 Task: Find a place to stay in Ndalatando, Angola, from 12th to 16th July for 8 guests, with a price range of 10,000 to 16,000, and amenities including WiFi, TV, and Gym.
Action: Mouse pressed left at (430, 119)
Screenshot: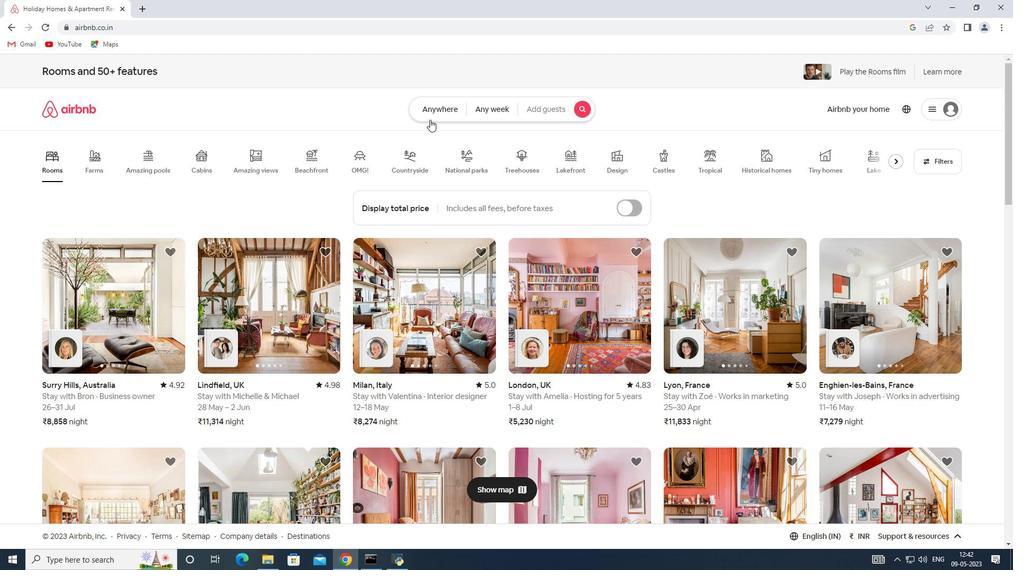 
Action: Mouse moved to (377, 146)
Screenshot: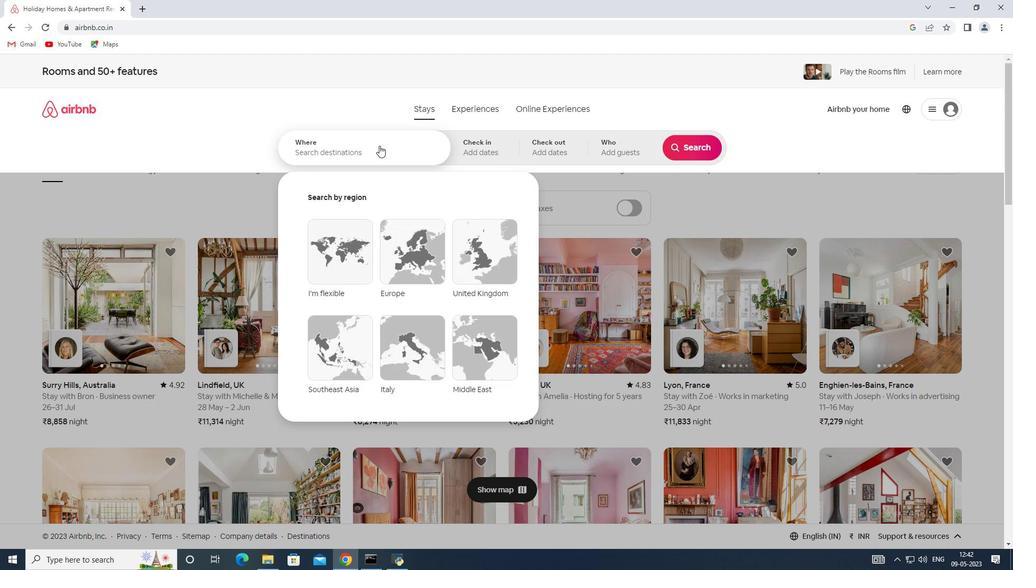 
Action: Mouse pressed left at (377, 146)
Screenshot: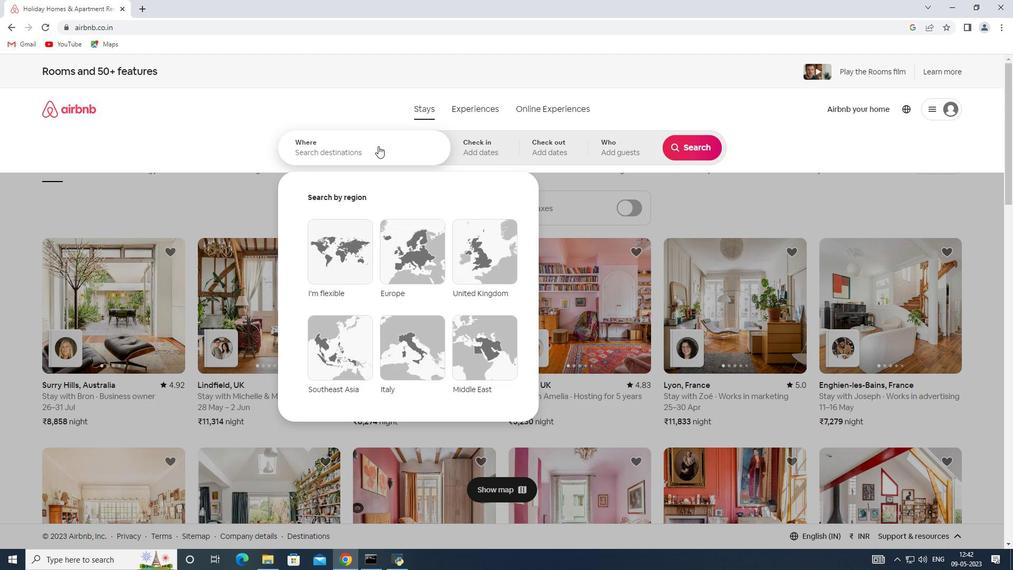 
Action: Key pressed <Key.shift><Key.shift><Key.shift><Key.shift><Key.shift><Key.shift><Key.shift><Key.shift><Key.shift><Key.shift><Key.shift><Key.shift><Key.shift><Key.shift><Key.shift><Key.shift><Key.shift><Key.shift><Key.shift>Ndalatando
Screenshot: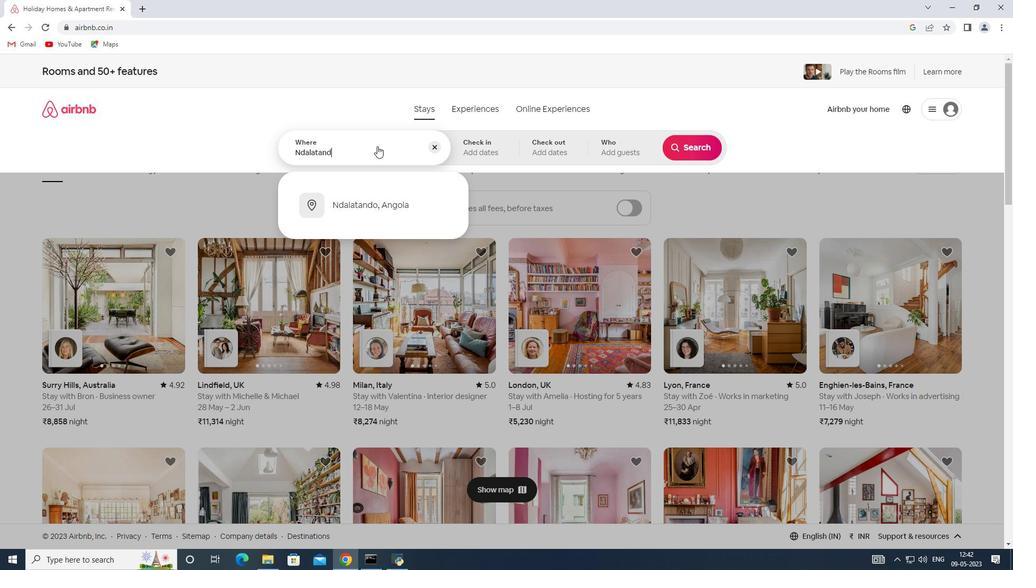
Action: Mouse moved to (365, 202)
Screenshot: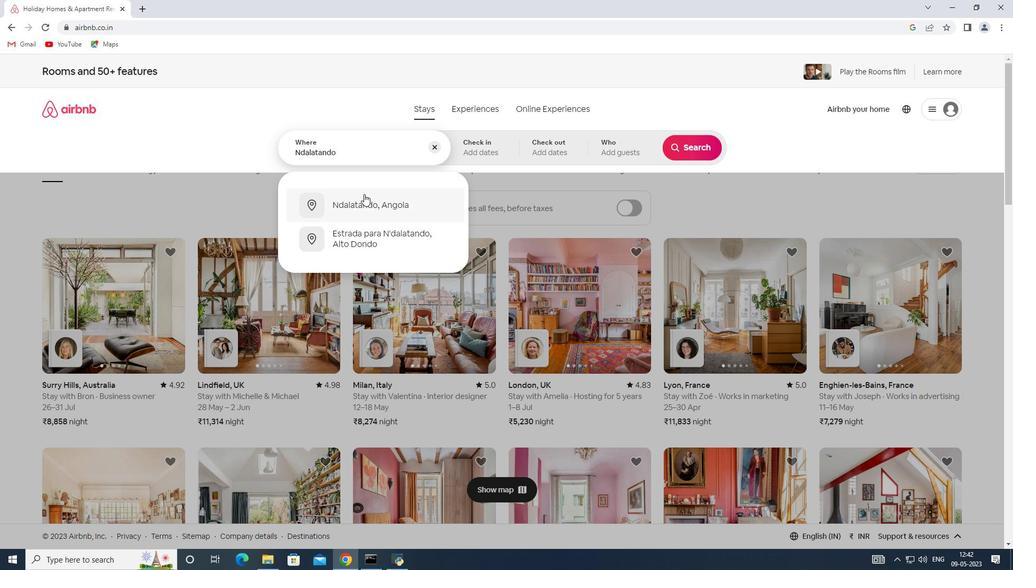
Action: Mouse pressed left at (365, 202)
Screenshot: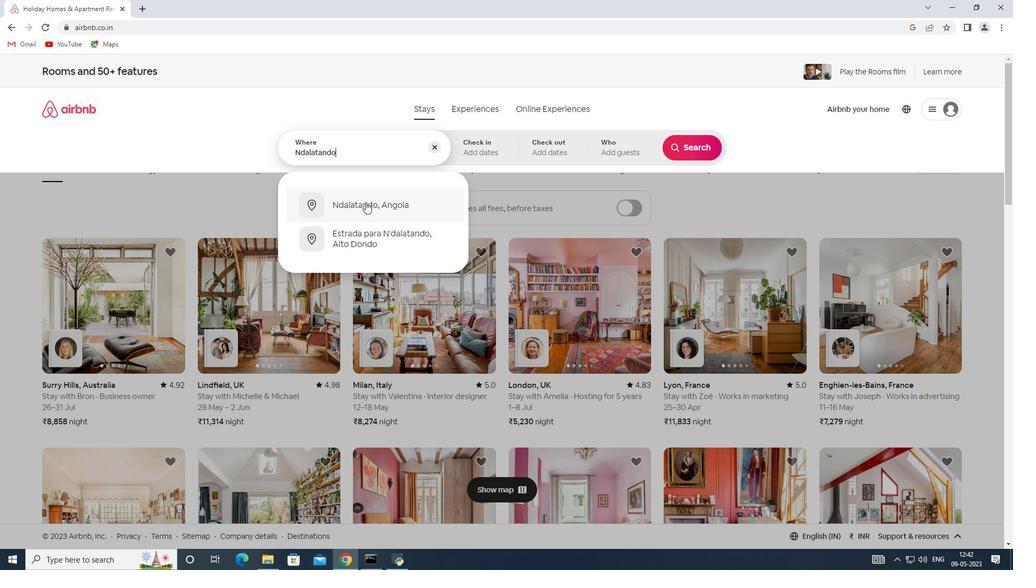 
Action: Mouse moved to (688, 231)
Screenshot: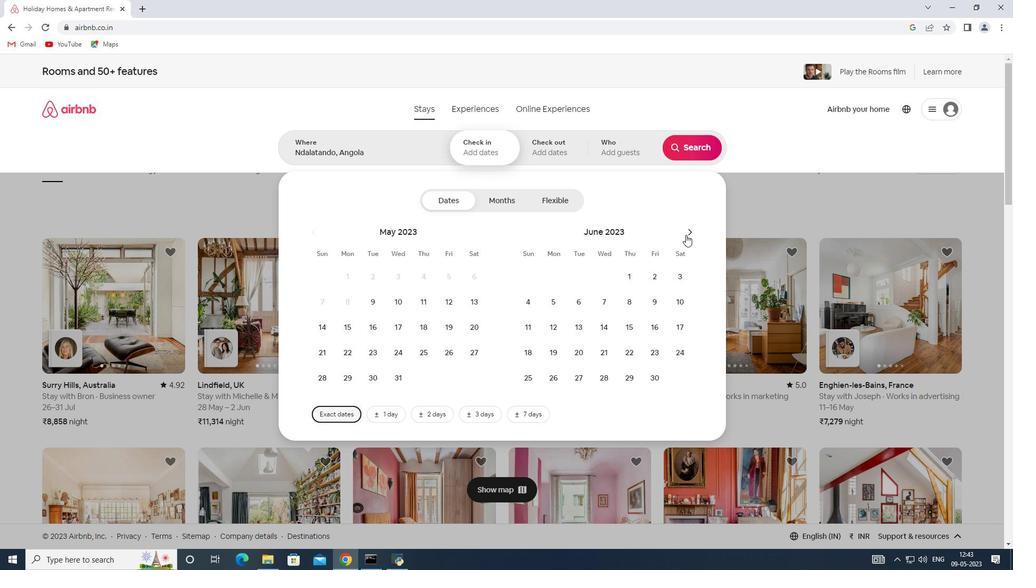 
Action: Mouse pressed left at (688, 231)
Screenshot: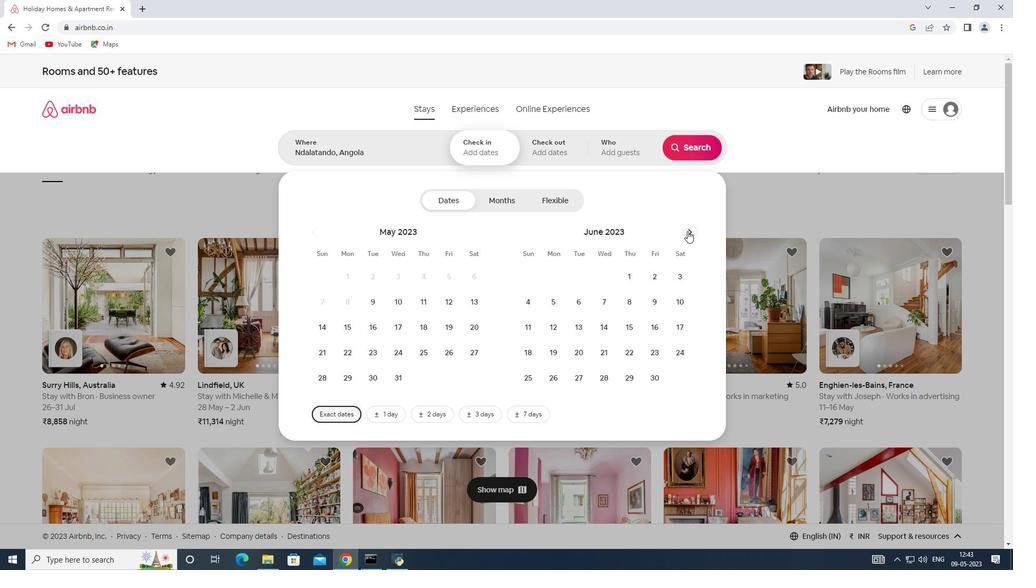 
Action: Mouse moved to (602, 322)
Screenshot: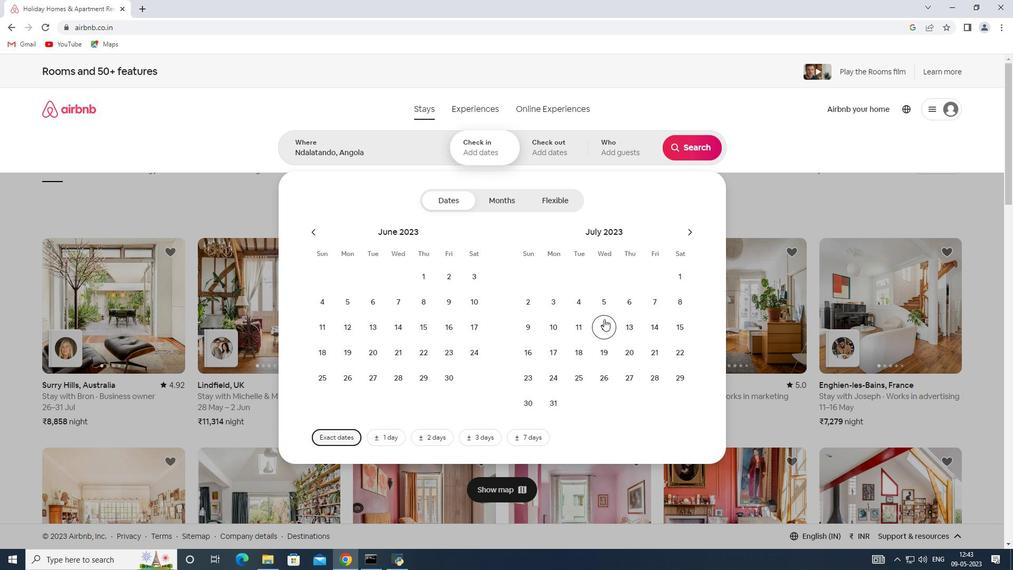 
Action: Mouse pressed left at (602, 322)
Screenshot: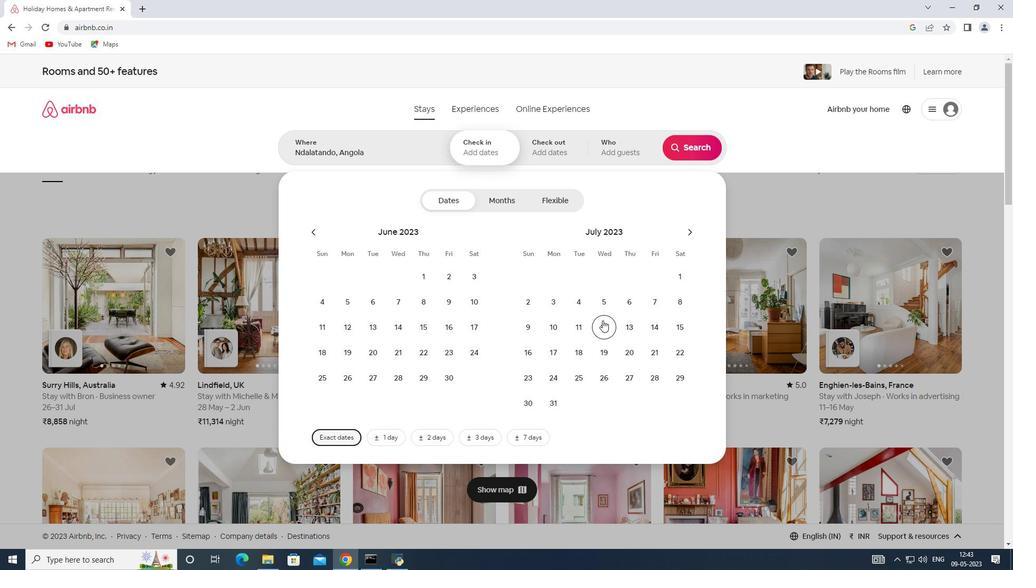 
Action: Mouse moved to (538, 356)
Screenshot: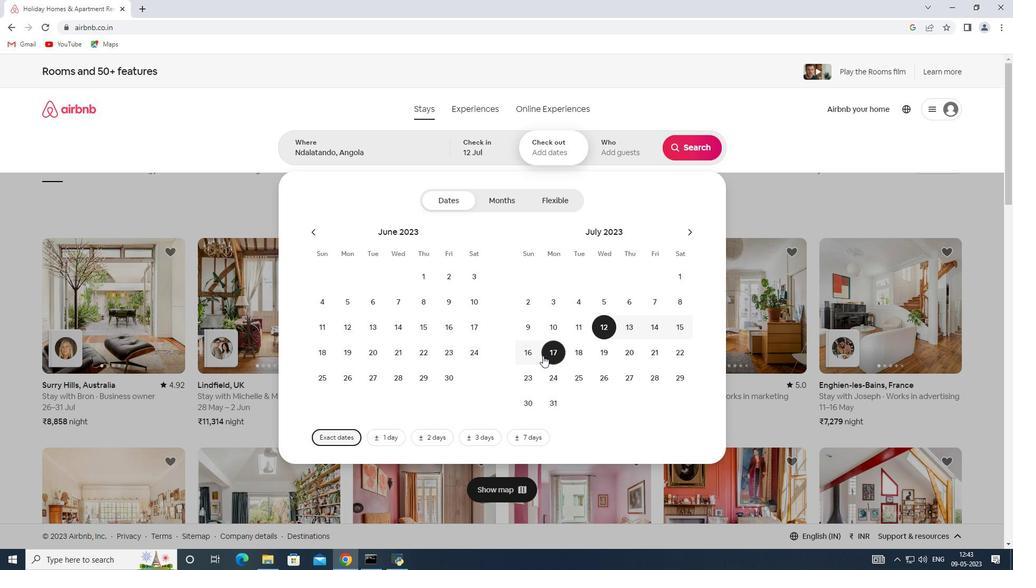 
Action: Mouse pressed left at (538, 356)
Screenshot: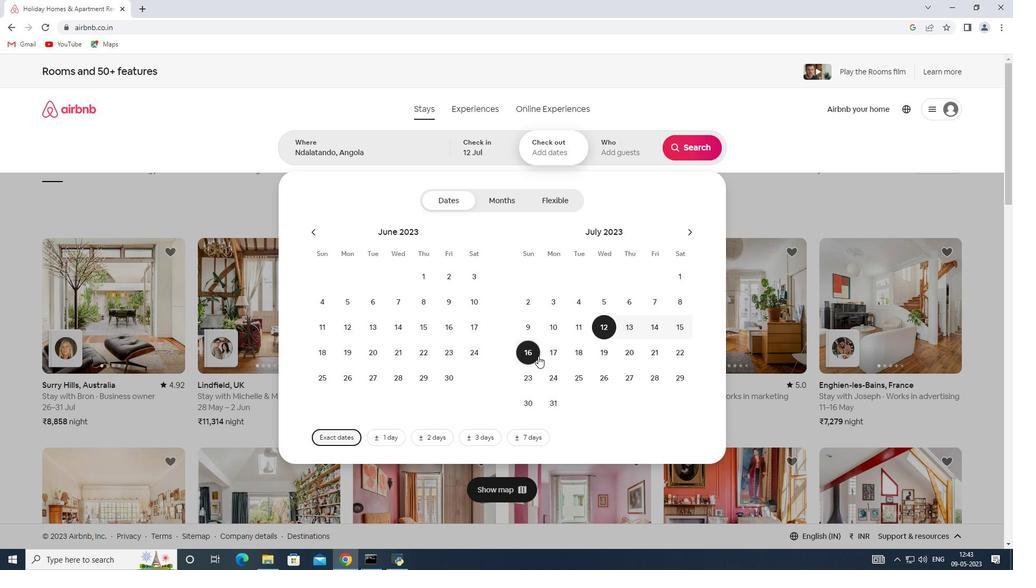 
Action: Mouse moved to (625, 147)
Screenshot: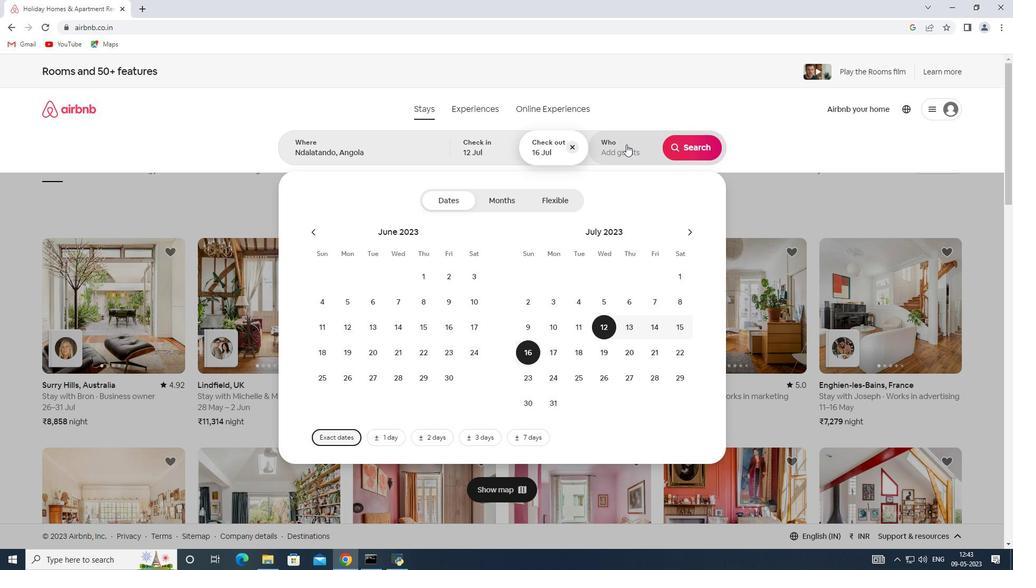 
Action: Mouse pressed left at (625, 147)
Screenshot: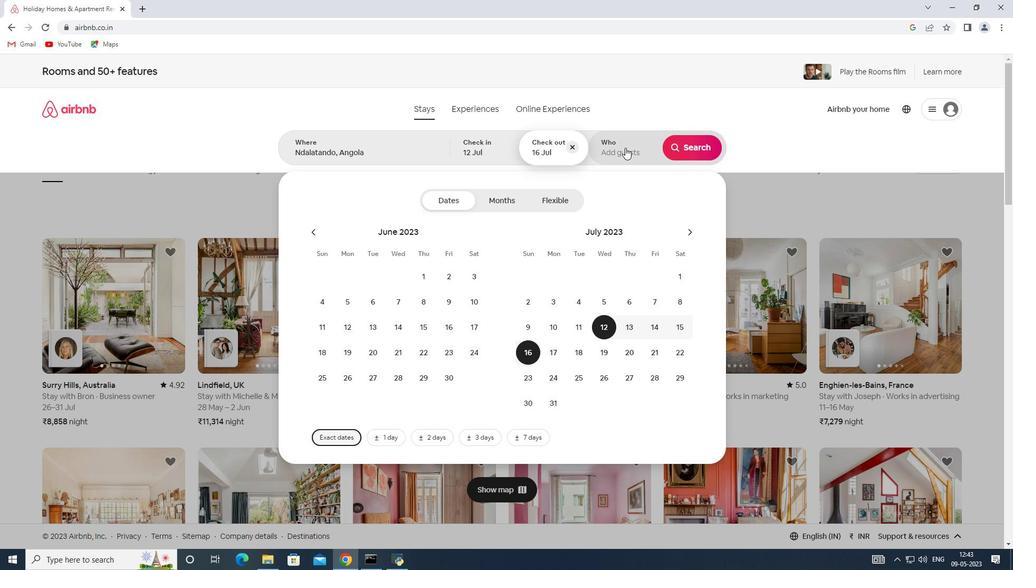 
Action: Mouse moved to (691, 208)
Screenshot: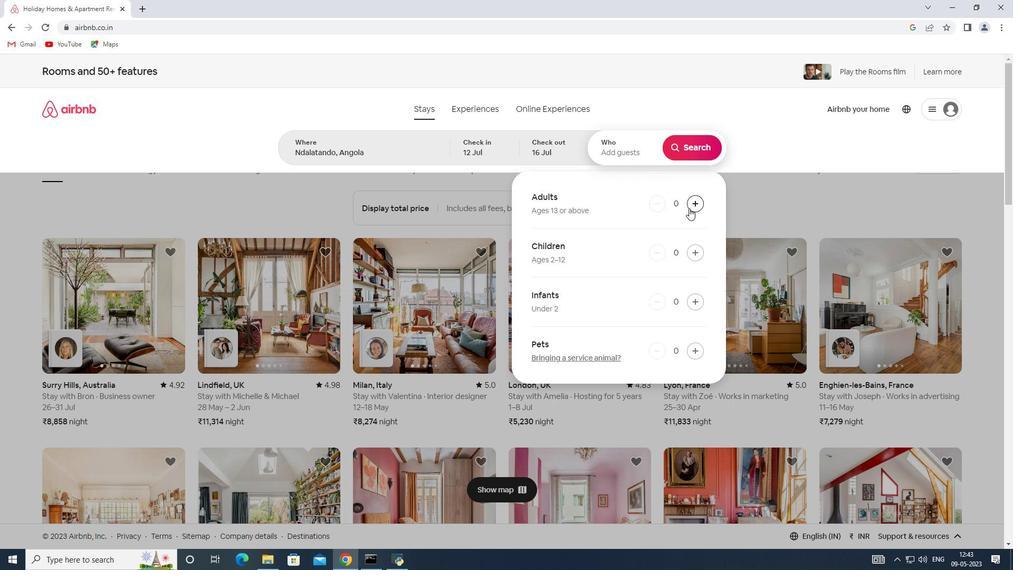 
Action: Mouse pressed left at (691, 208)
Screenshot: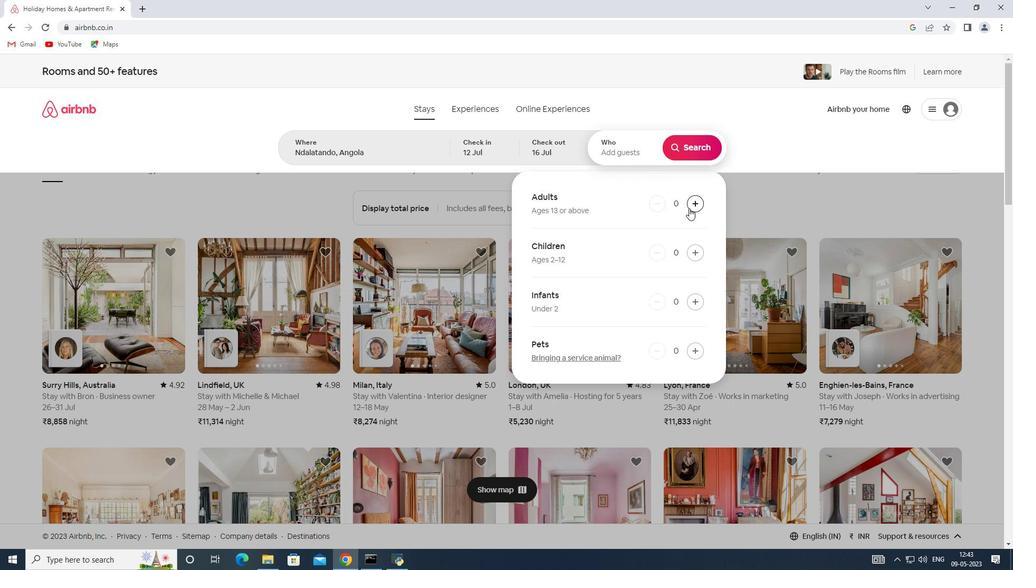 
Action: Mouse pressed left at (691, 208)
Screenshot: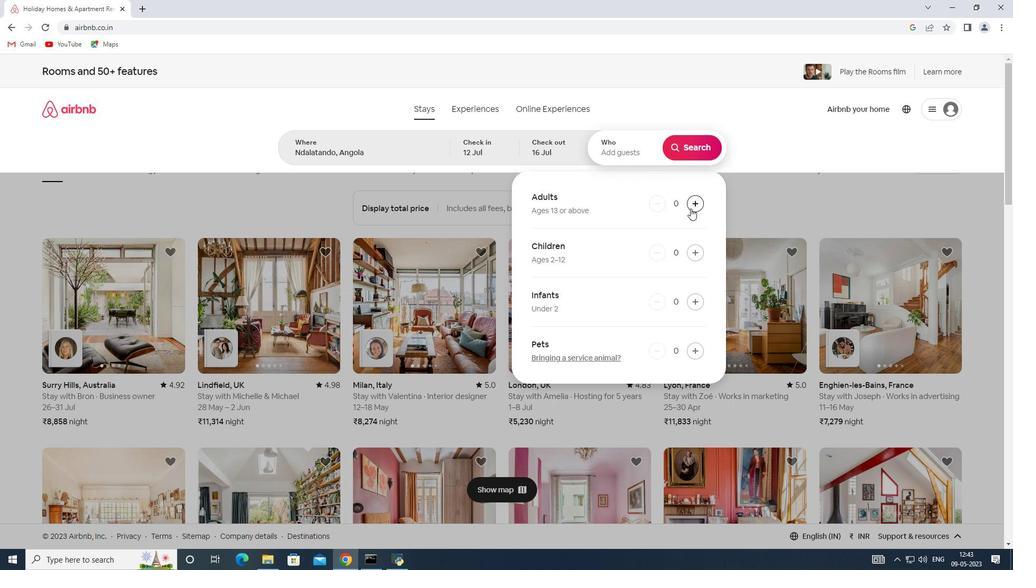 
Action: Mouse moved to (690, 208)
Screenshot: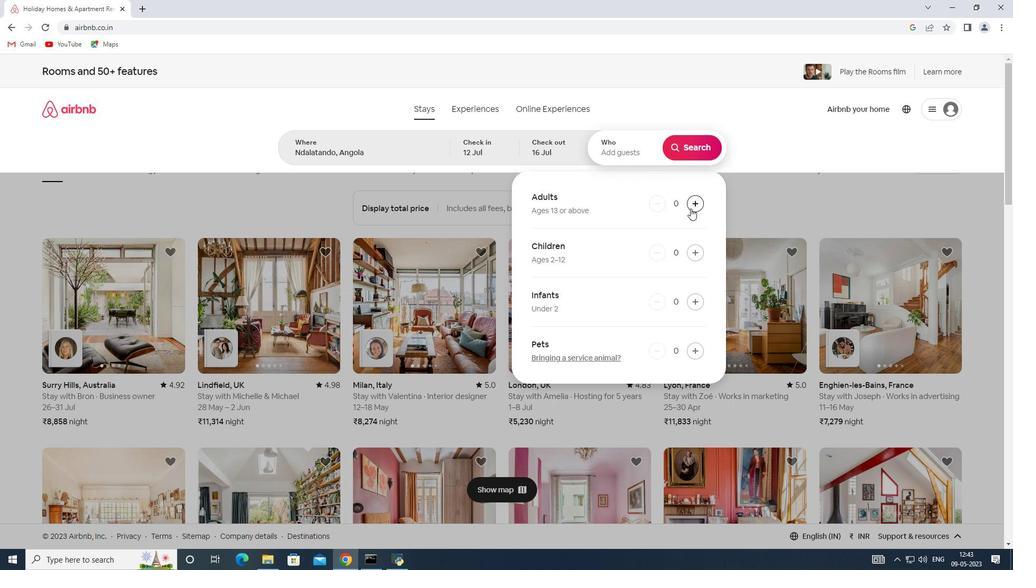 
Action: Mouse pressed left at (690, 208)
Screenshot: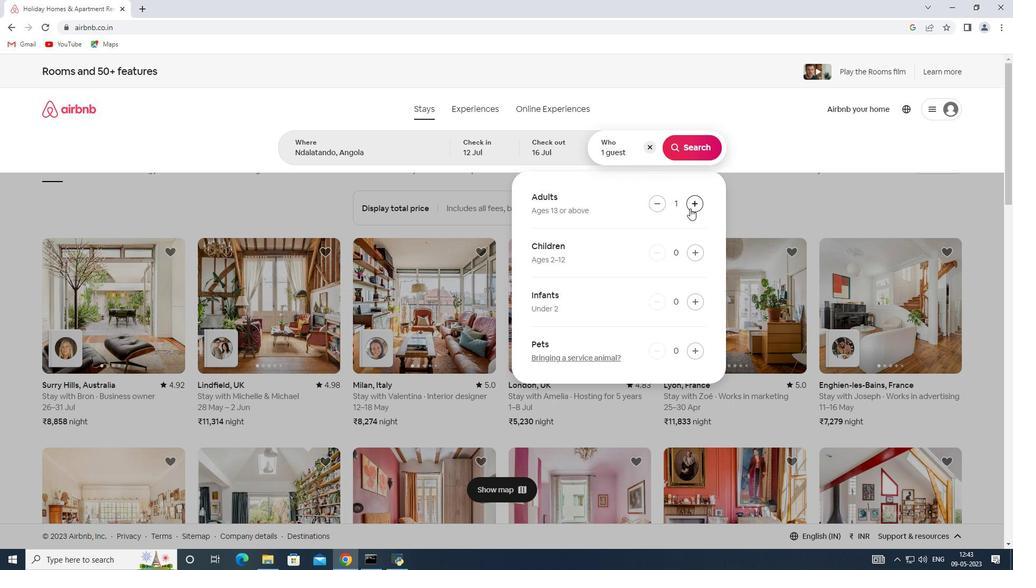 
Action: Mouse moved to (689, 208)
Screenshot: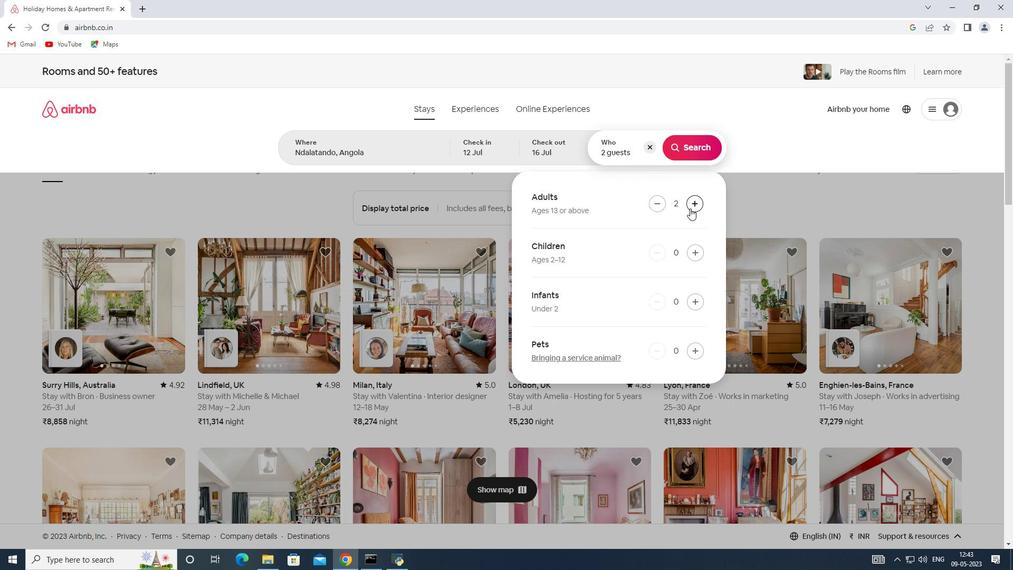 
Action: Mouse pressed left at (689, 208)
Screenshot: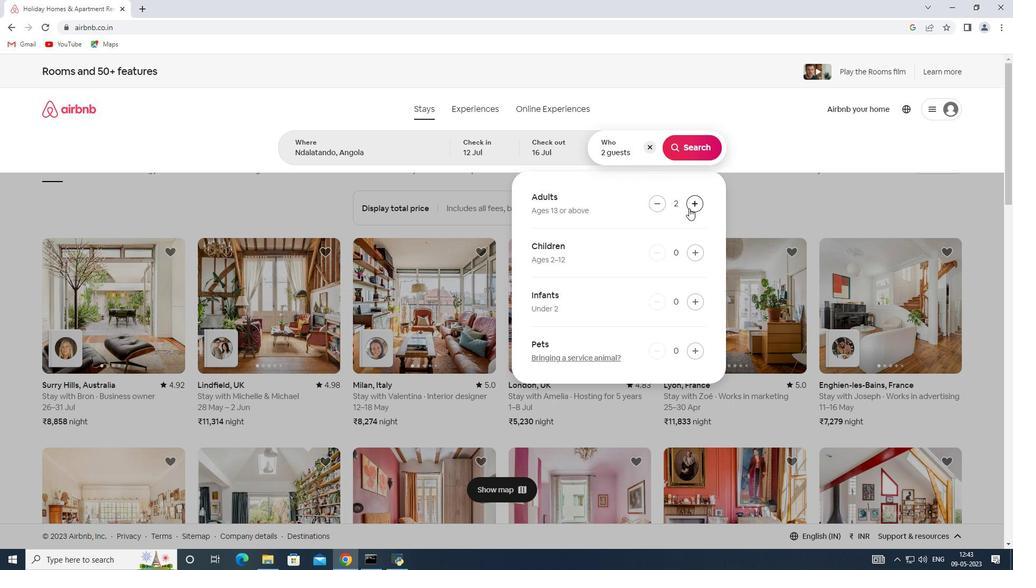 
Action: Mouse moved to (689, 208)
Screenshot: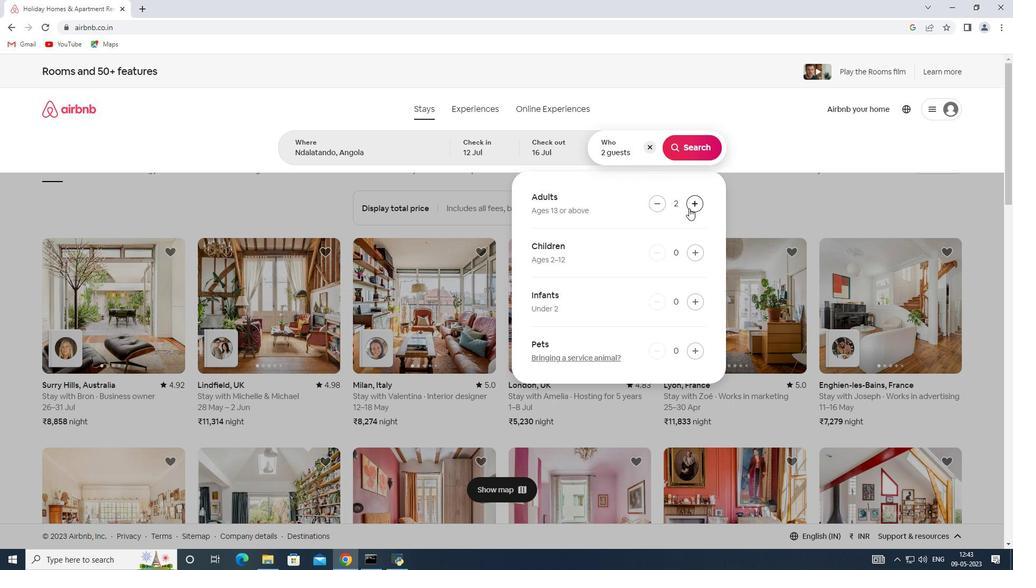 
Action: Mouse pressed left at (689, 208)
Screenshot: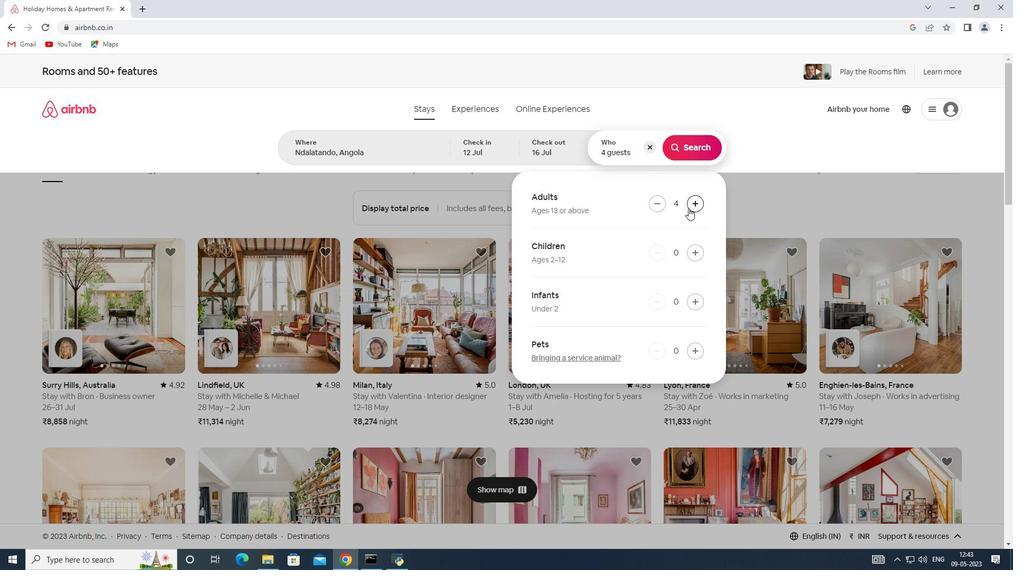 
Action: Mouse moved to (689, 208)
Screenshot: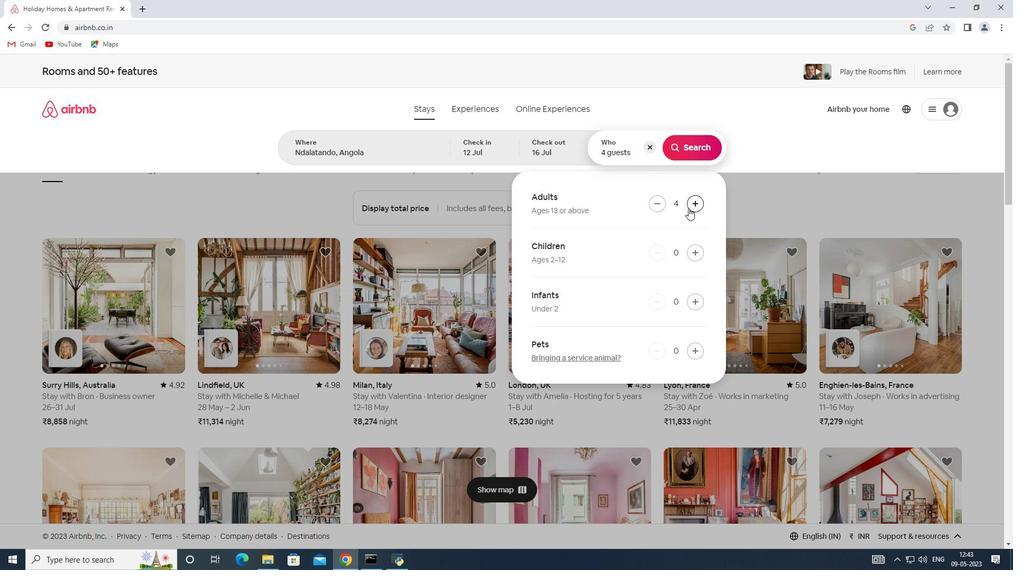 
Action: Mouse pressed left at (689, 208)
Screenshot: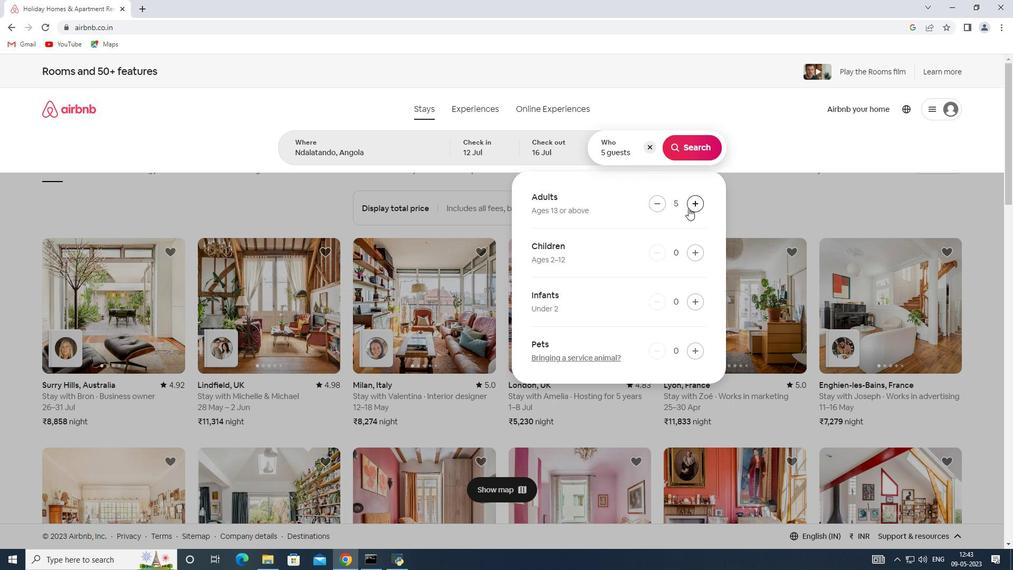 
Action: Mouse moved to (688, 209)
Screenshot: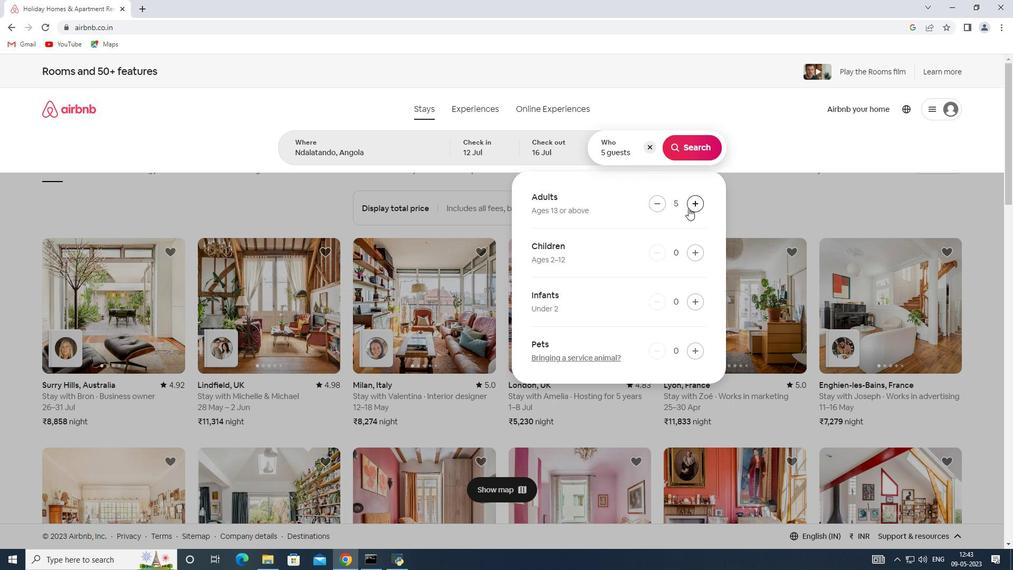 
Action: Mouse pressed left at (688, 209)
Screenshot: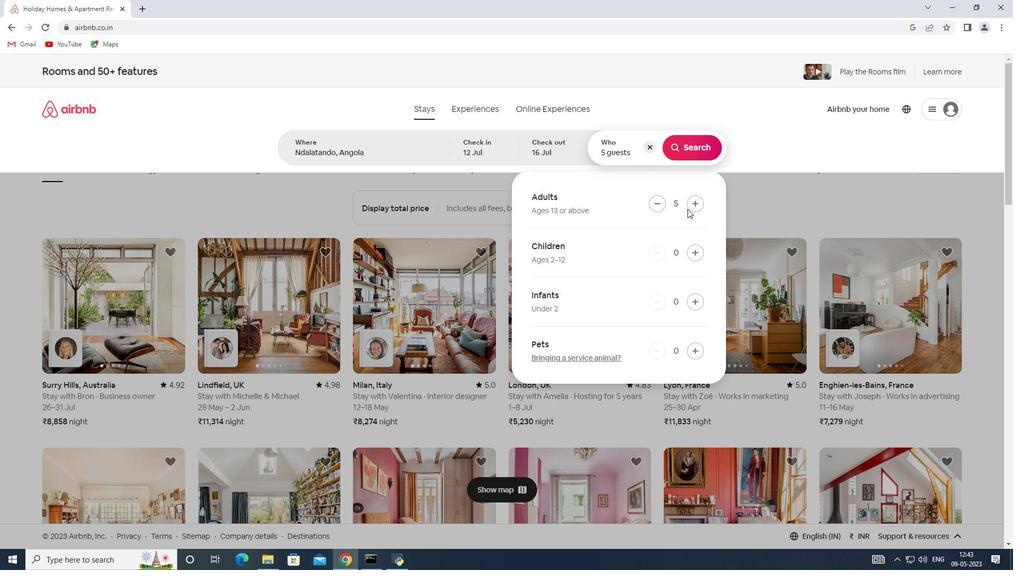 
Action: Mouse moved to (700, 199)
Screenshot: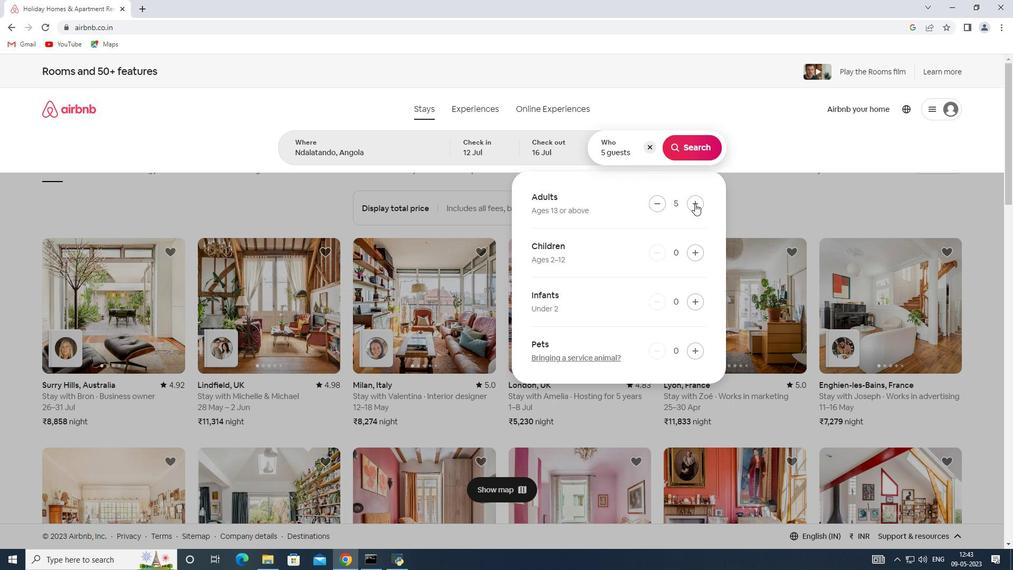 
Action: Mouse pressed left at (700, 199)
Screenshot: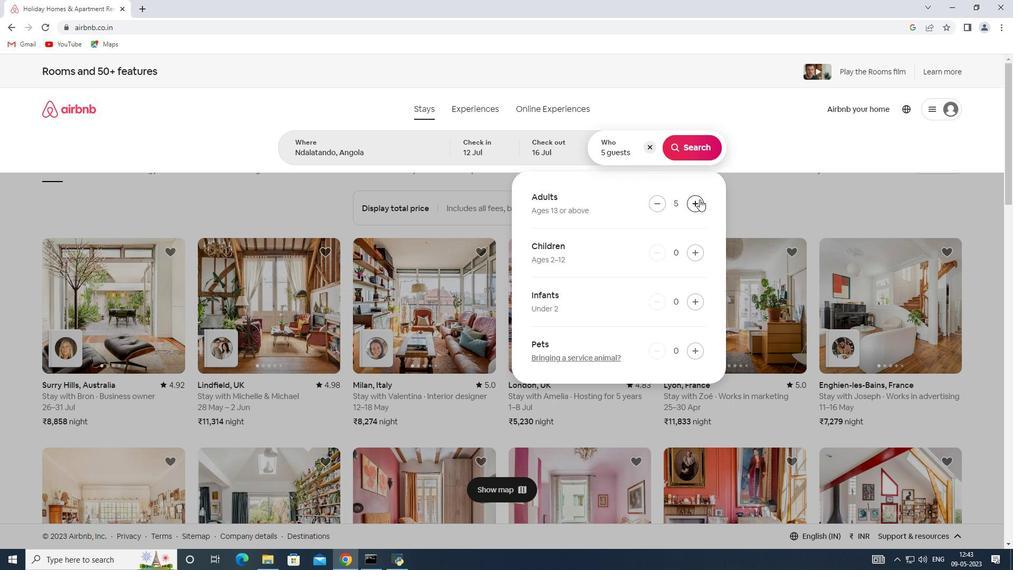 
Action: Mouse moved to (700, 202)
Screenshot: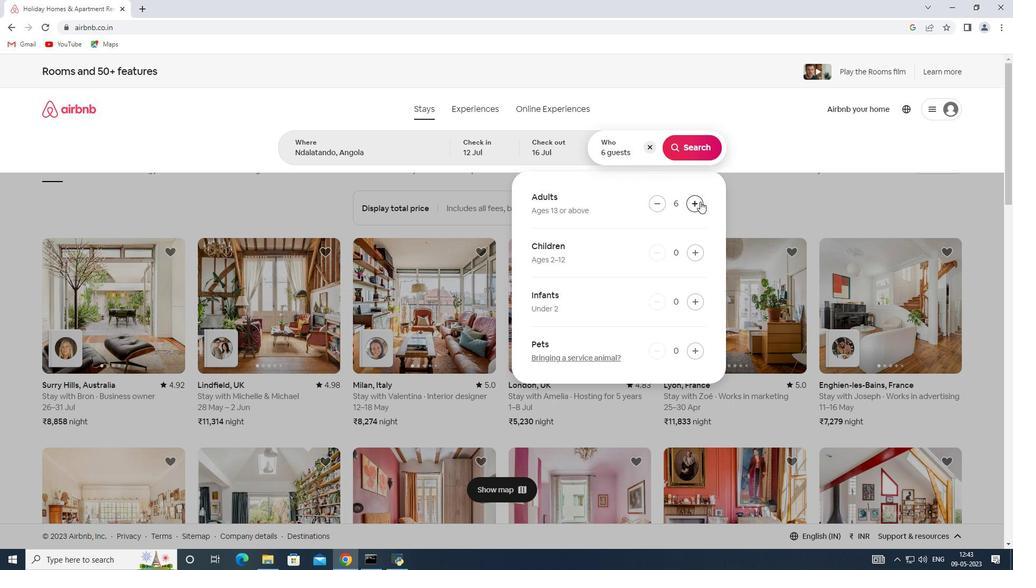 
Action: Mouse pressed left at (700, 202)
Screenshot: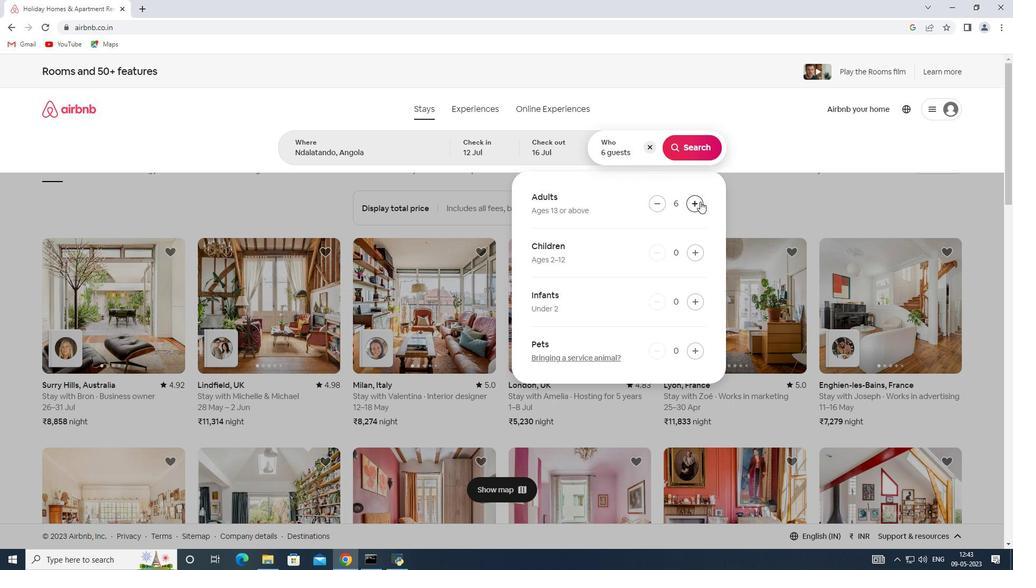 
Action: Mouse moved to (700, 202)
Screenshot: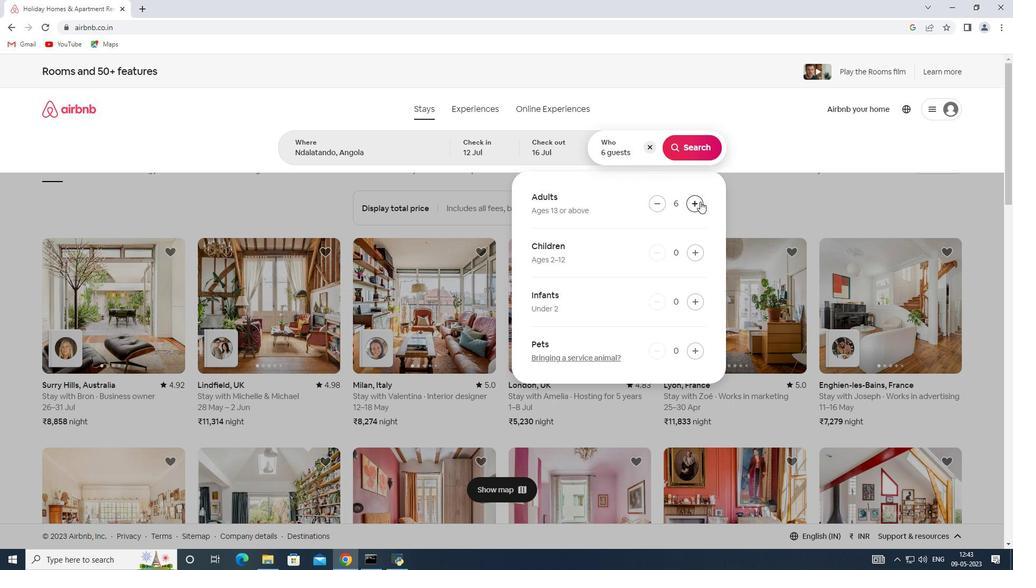 
Action: Mouse pressed left at (700, 202)
Screenshot: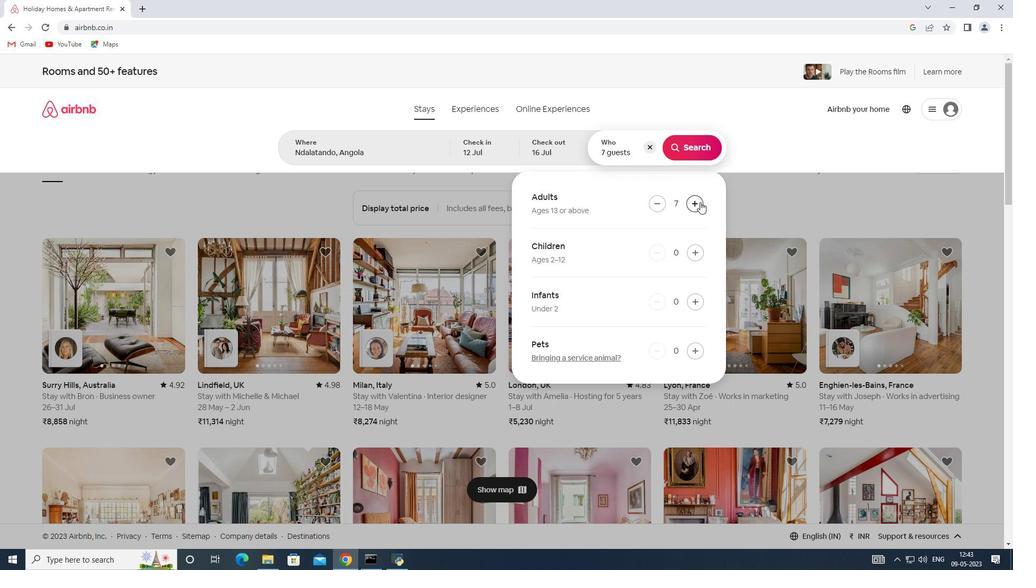 
Action: Mouse moved to (705, 150)
Screenshot: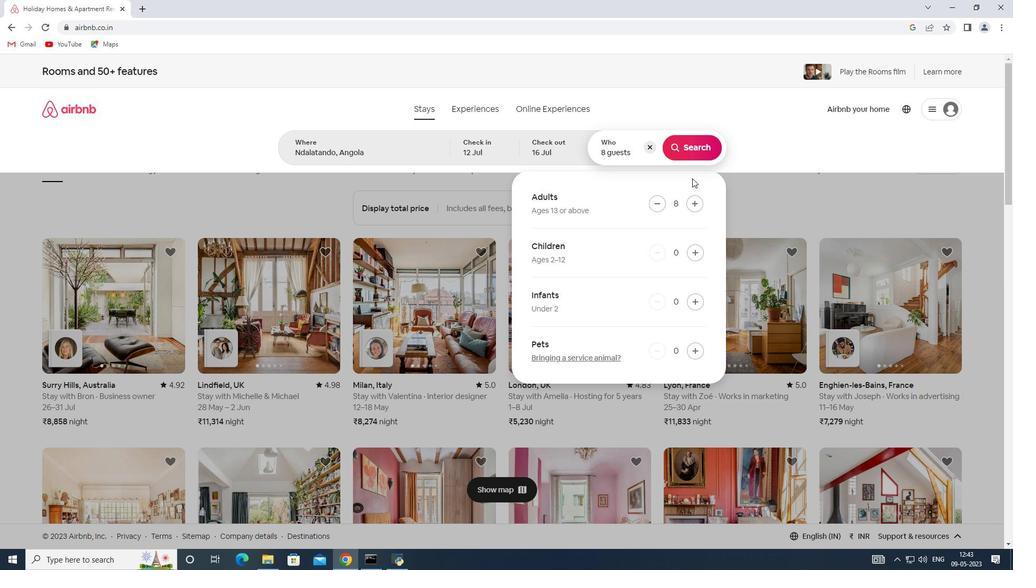 
Action: Mouse pressed left at (705, 150)
Screenshot: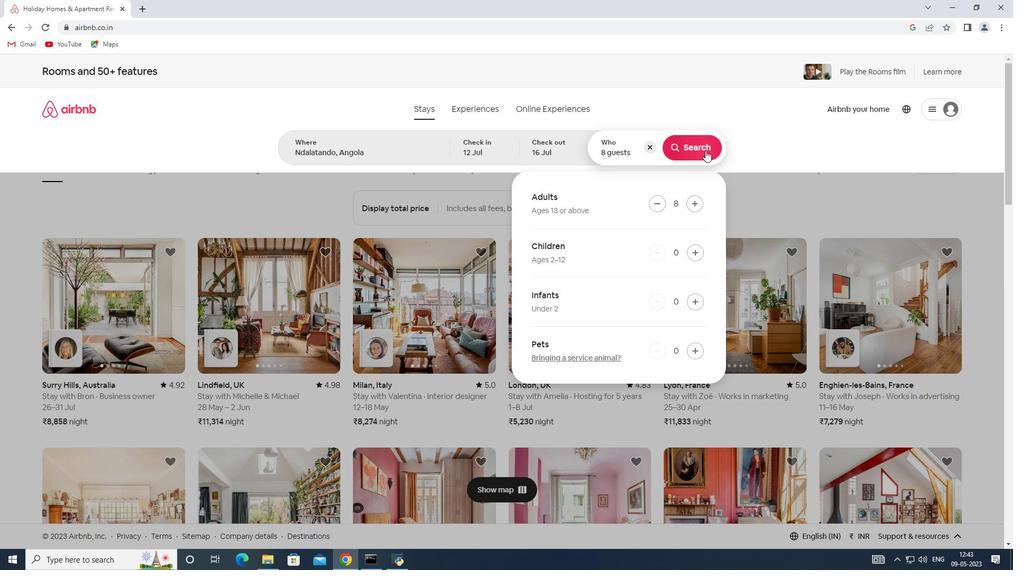 
Action: Mouse moved to (959, 118)
Screenshot: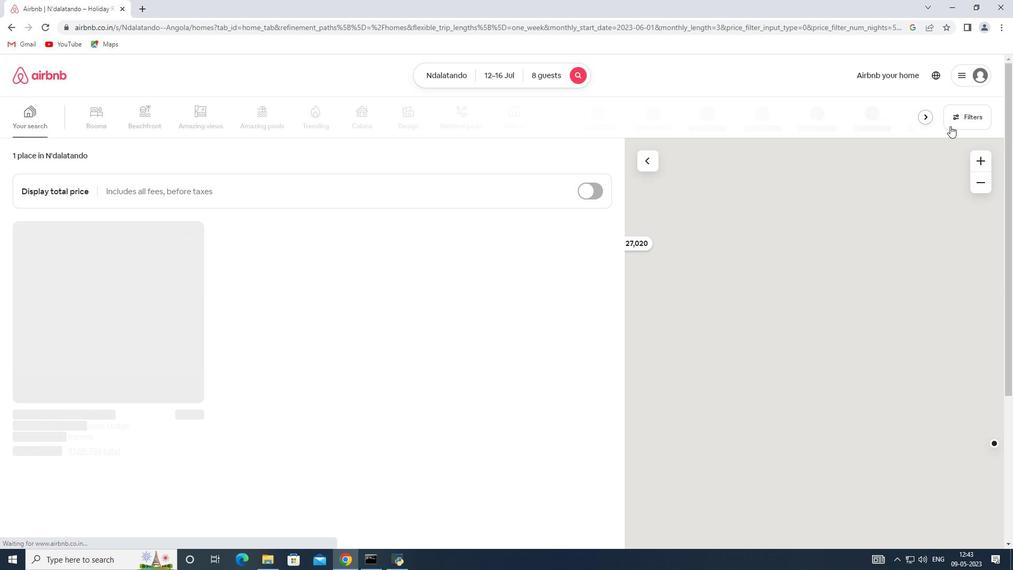 
Action: Mouse pressed left at (959, 118)
Screenshot: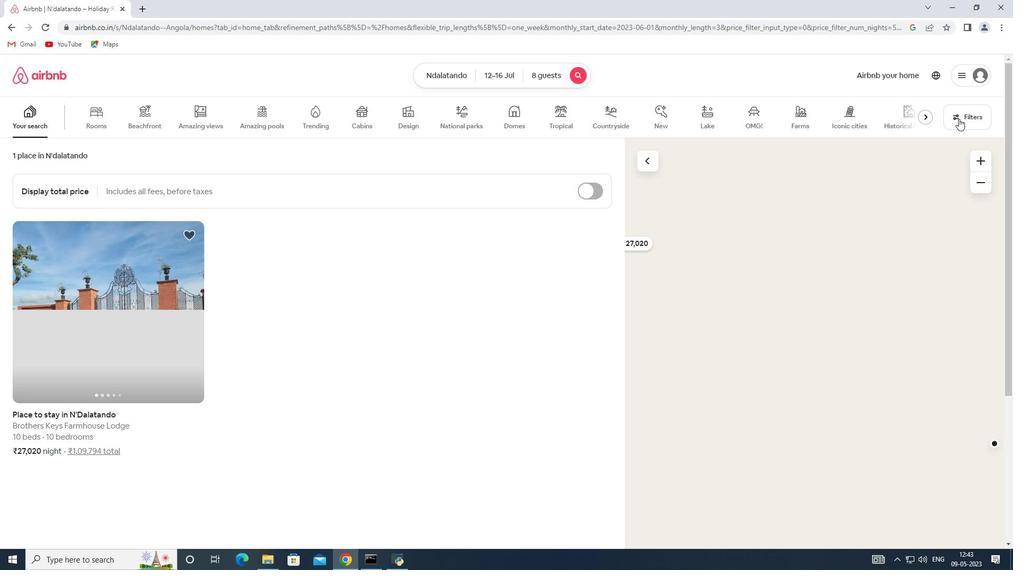 
Action: Mouse moved to (365, 373)
Screenshot: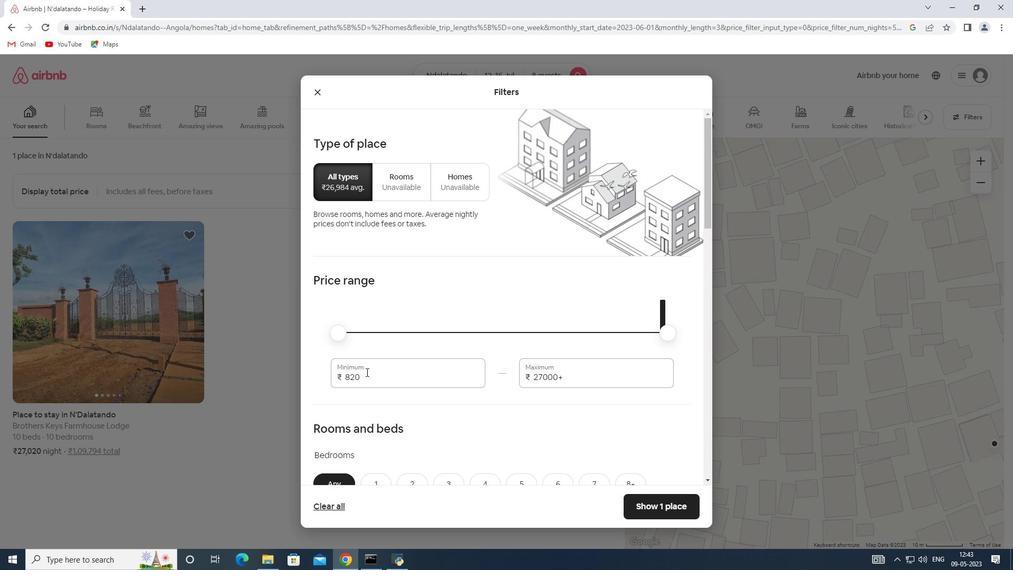 
Action: Mouse pressed left at (365, 373)
Screenshot: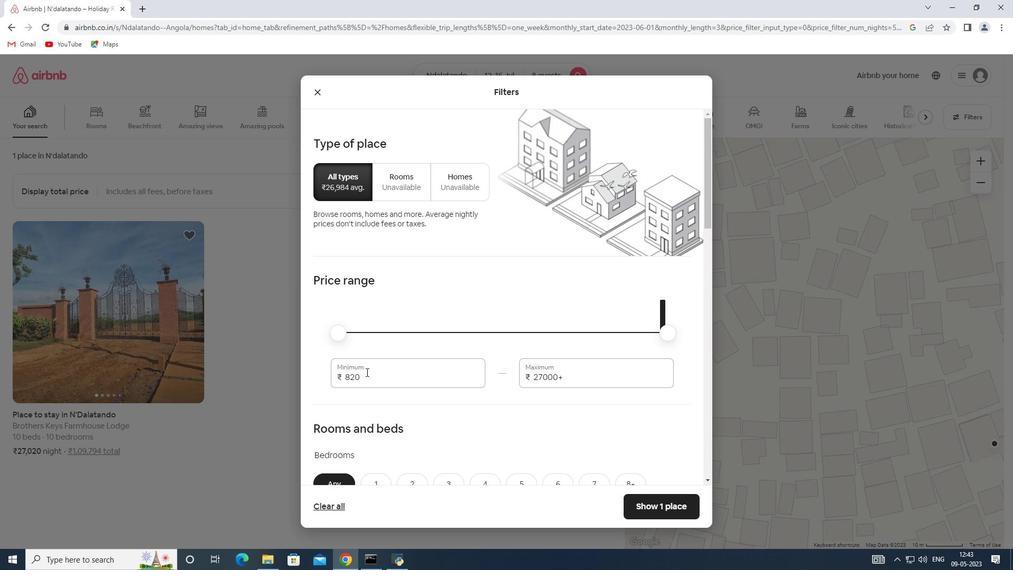 
Action: Mouse moved to (333, 372)
Screenshot: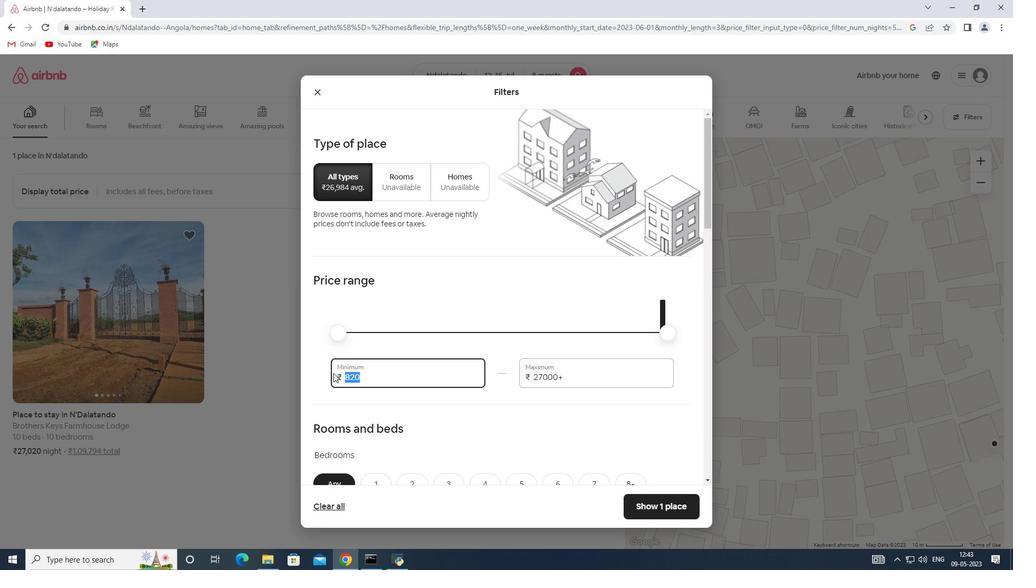 
Action: Key pressed 10000
Screenshot: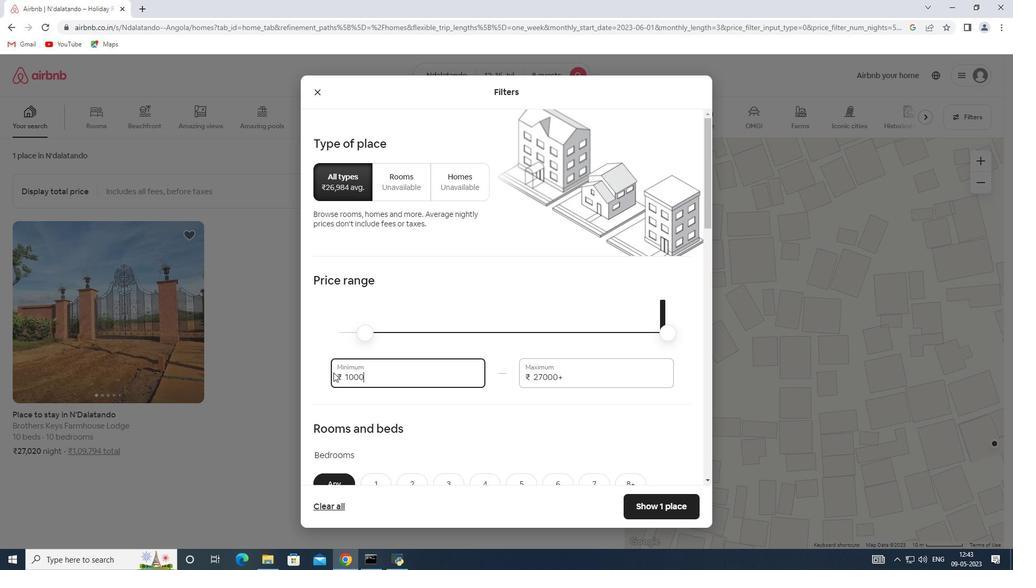 
Action: Mouse moved to (568, 376)
Screenshot: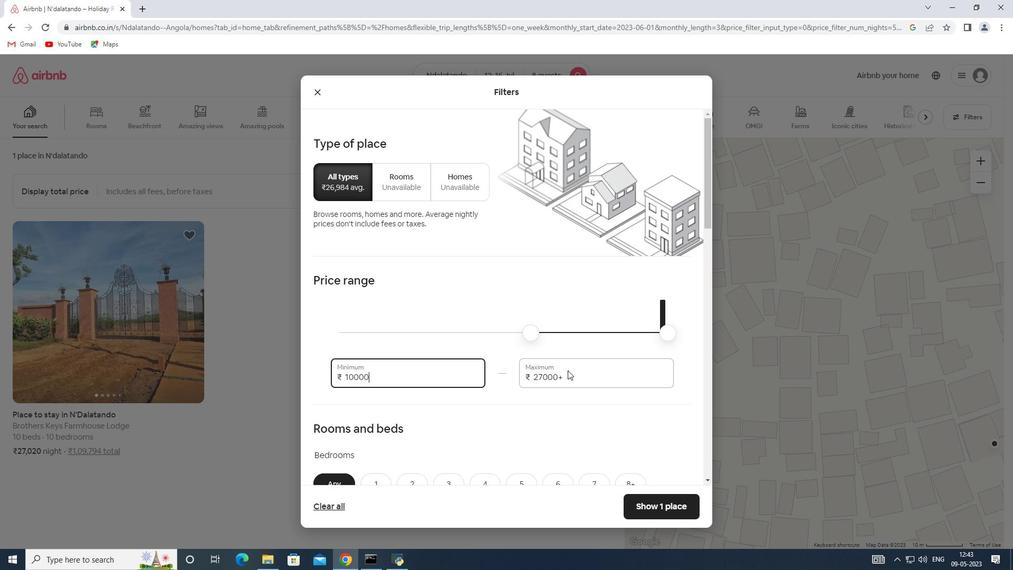 
Action: Mouse pressed left at (568, 376)
Screenshot: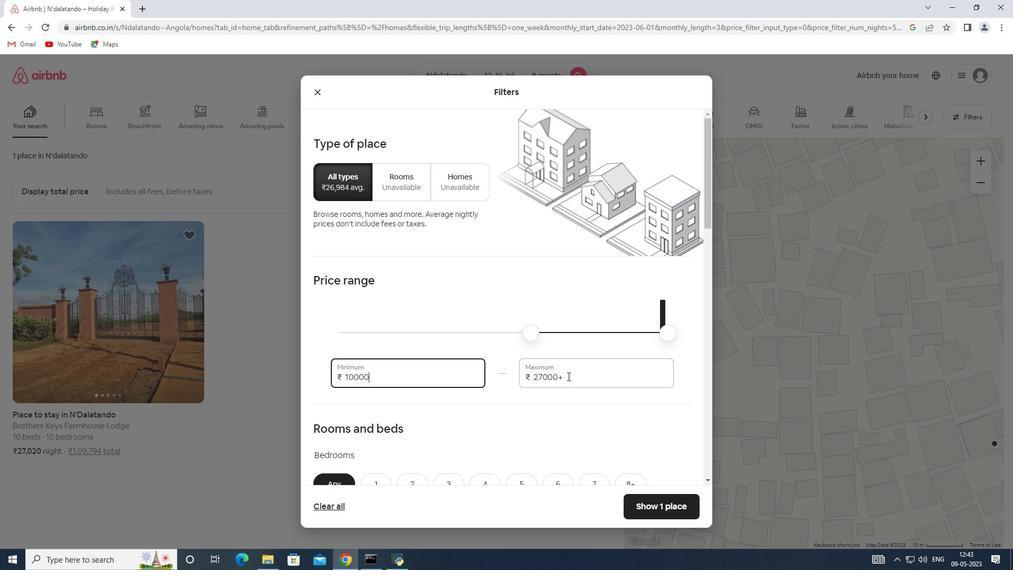 
Action: Mouse moved to (519, 377)
Screenshot: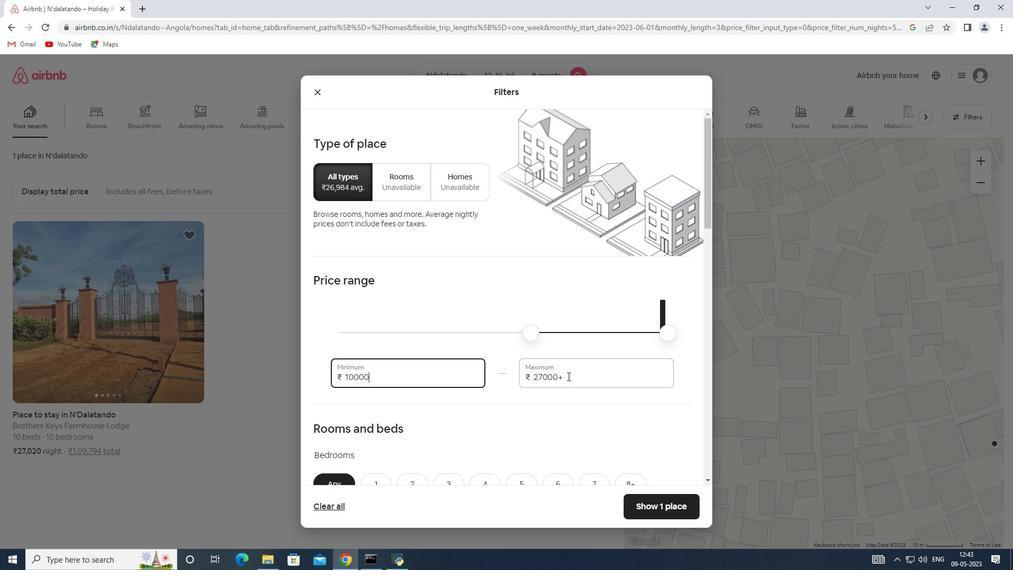 
Action: Key pressed 16000
Screenshot: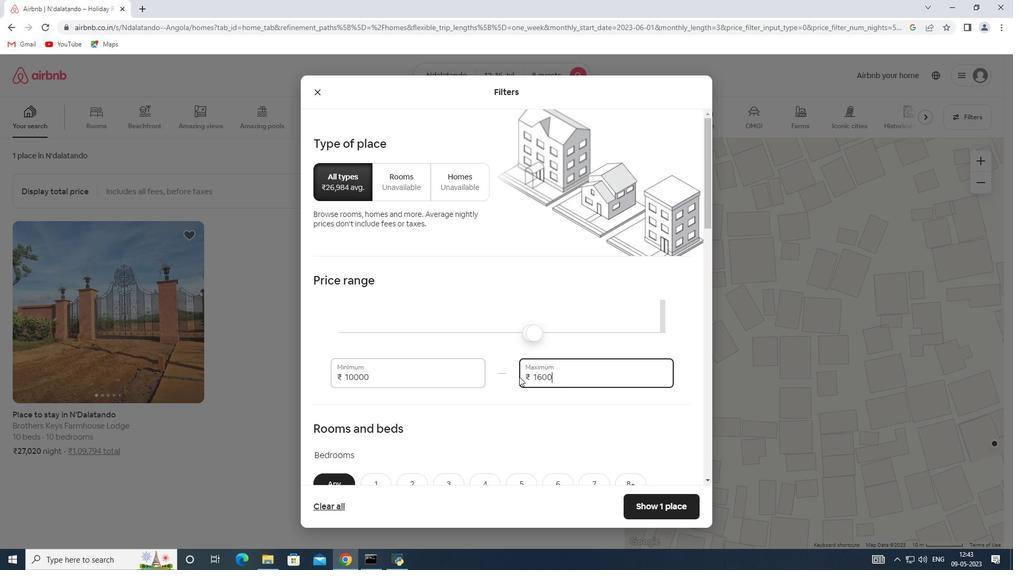 
Action: Mouse scrolled (519, 376) with delta (0, 0)
Screenshot: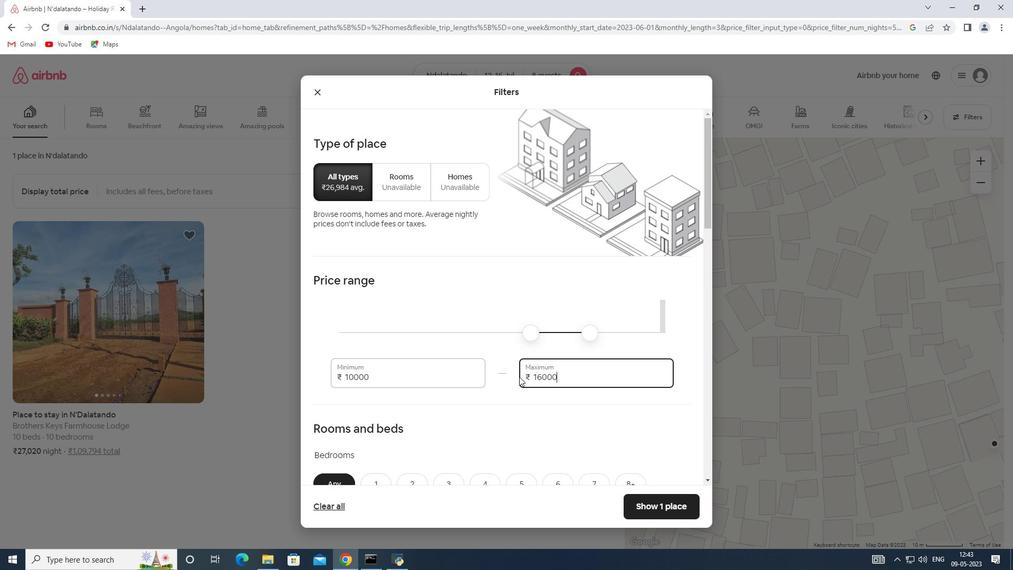 
Action: Mouse moved to (483, 252)
Screenshot: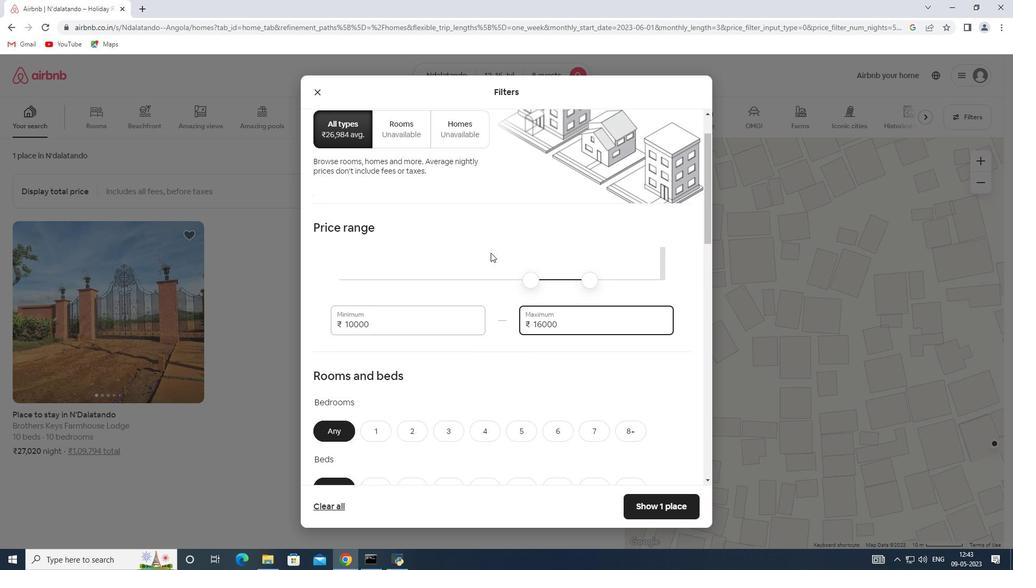 
Action: Mouse scrolled (483, 251) with delta (0, 0)
Screenshot: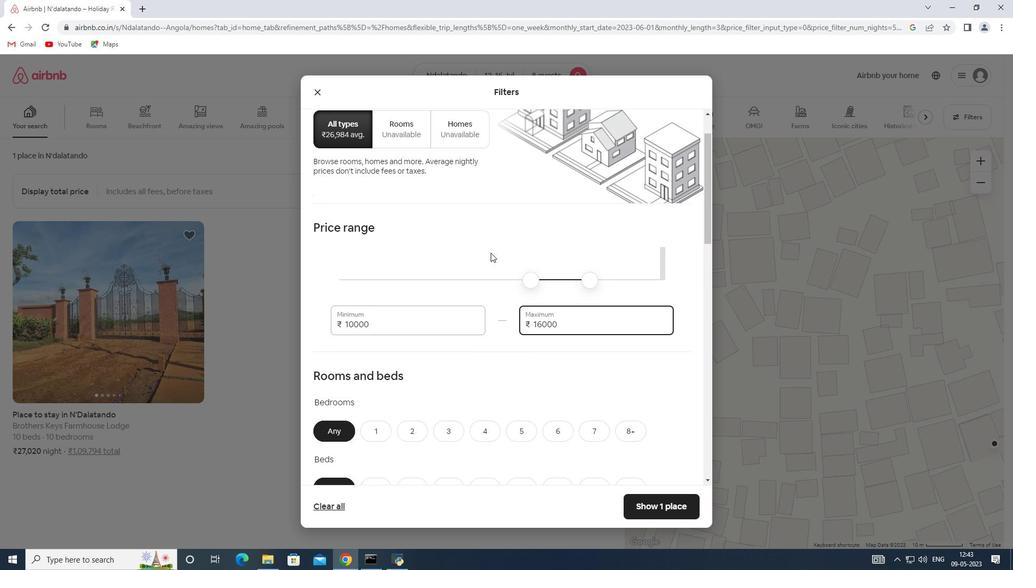 
Action: Mouse moved to (482, 252)
Screenshot: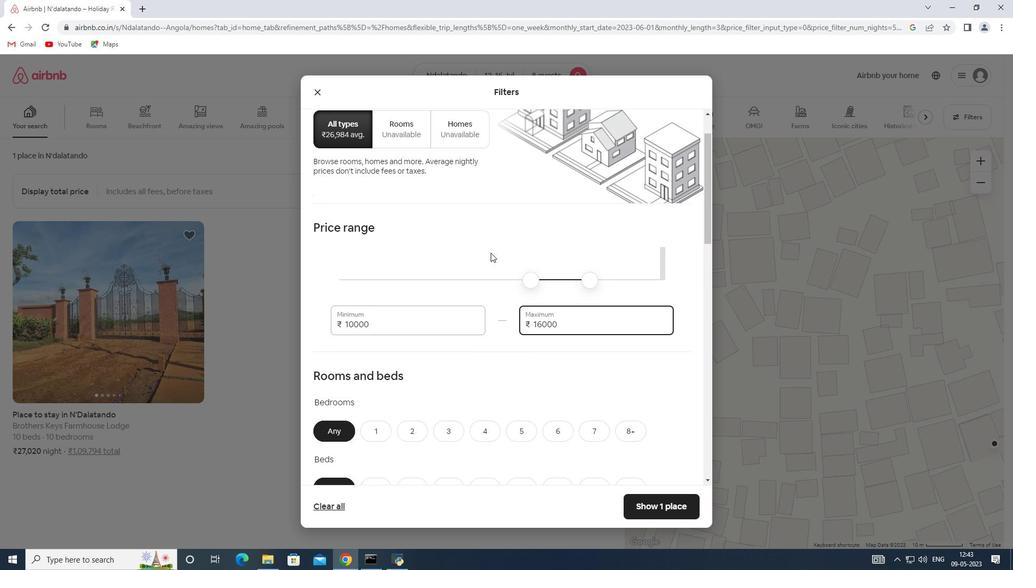 
Action: Mouse scrolled (482, 251) with delta (0, 0)
Screenshot: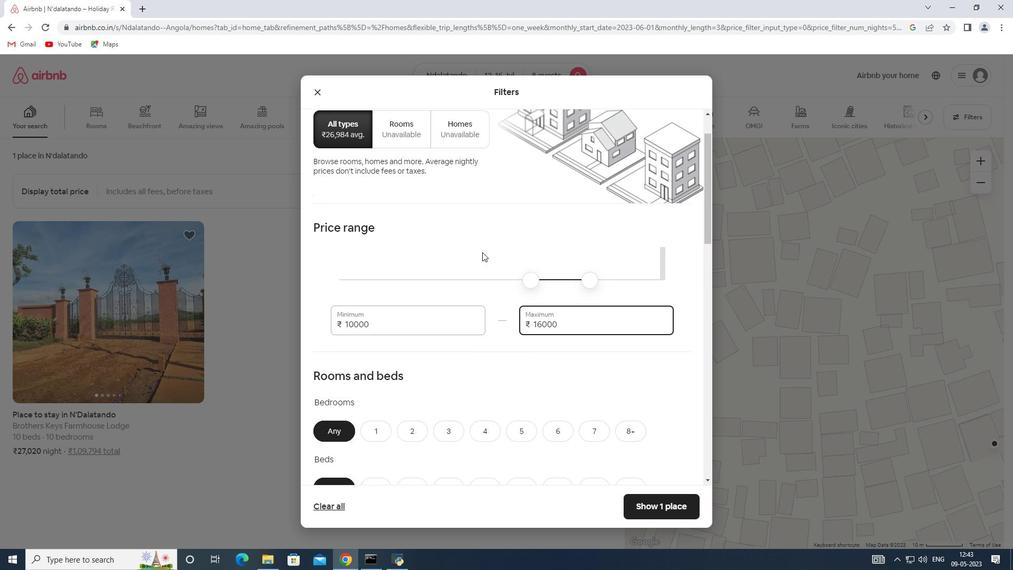 
Action: Mouse moved to (376, 218)
Screenshot: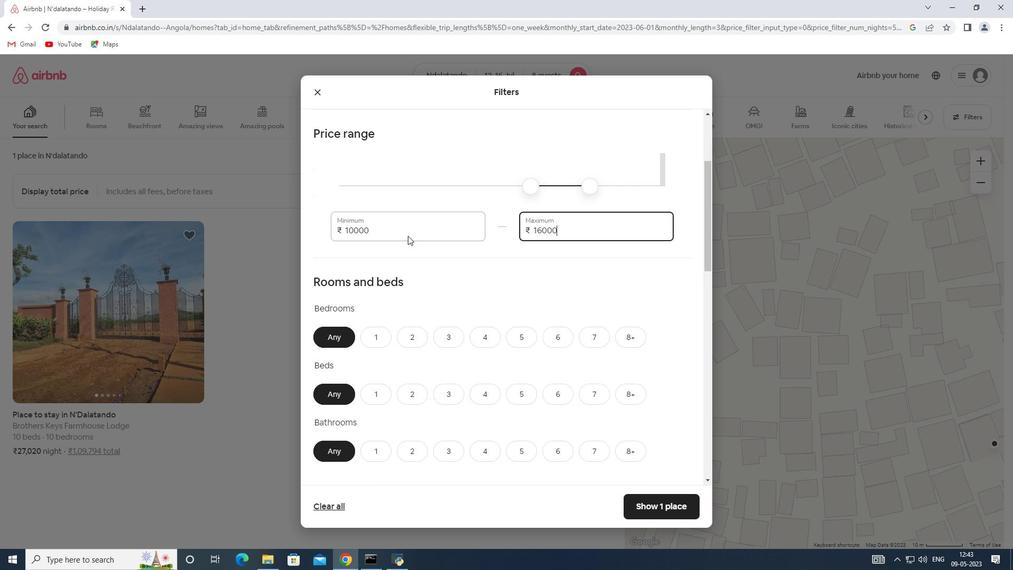 
Action: Mouse scrolled (376, 218) with delta (0, 0)
Screenshot: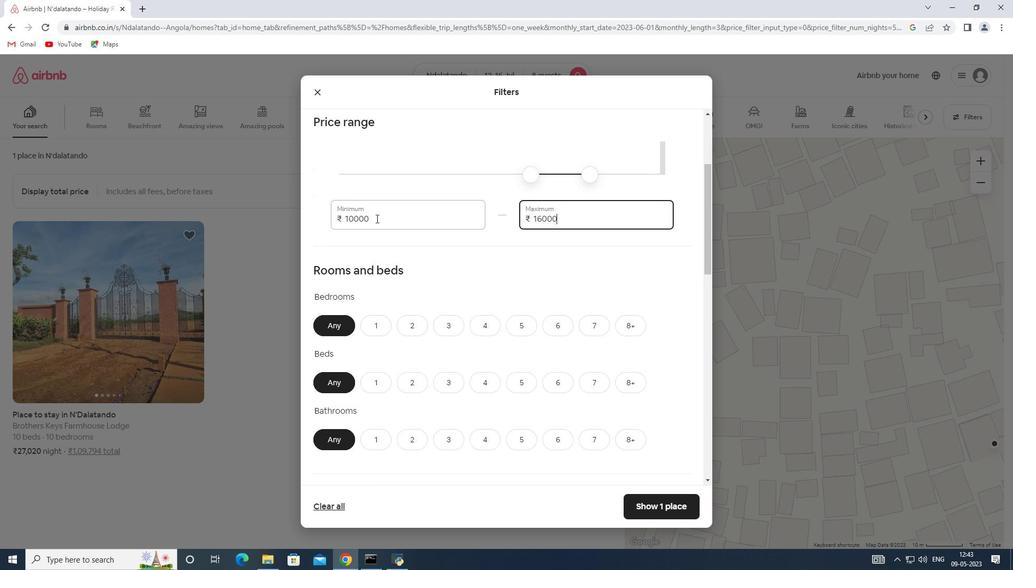 
Action: Mouse scrolled (376, 218) with delta (0, 0)
Screenshot: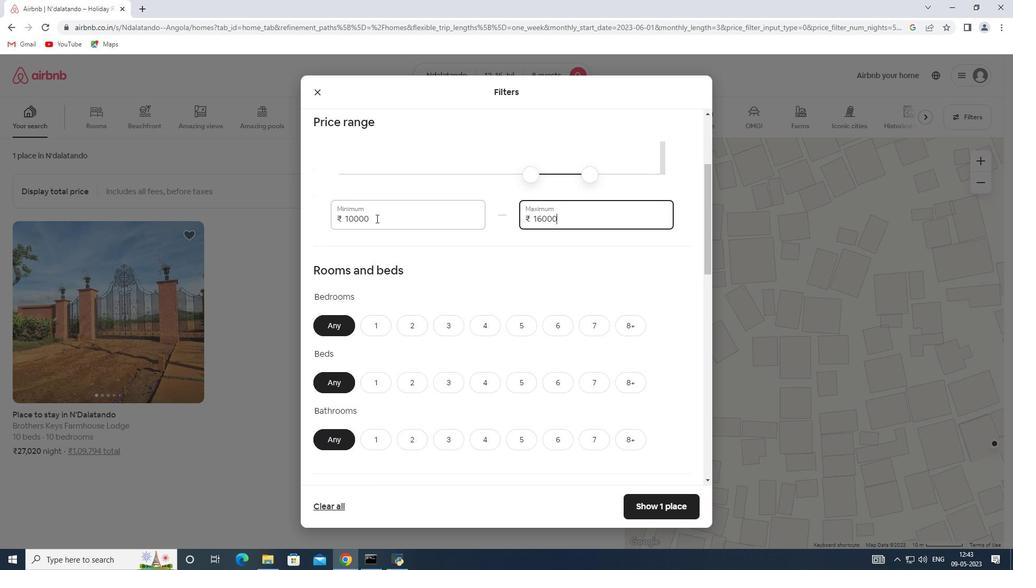 
Action: Mouse moved to (623, 221)
Screenshot: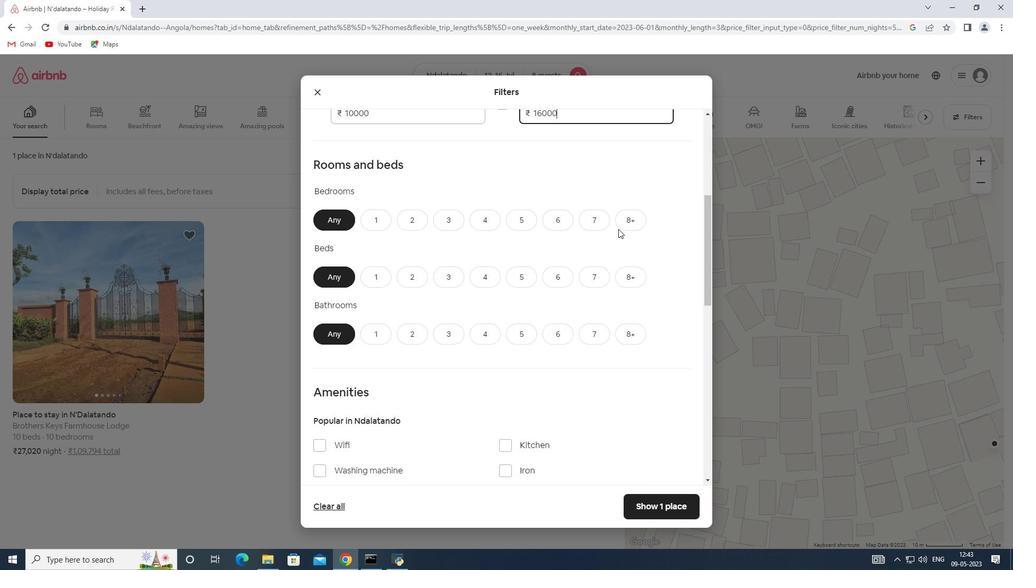 
Action: Mouse pressed left at (623, 221)
Screenshot: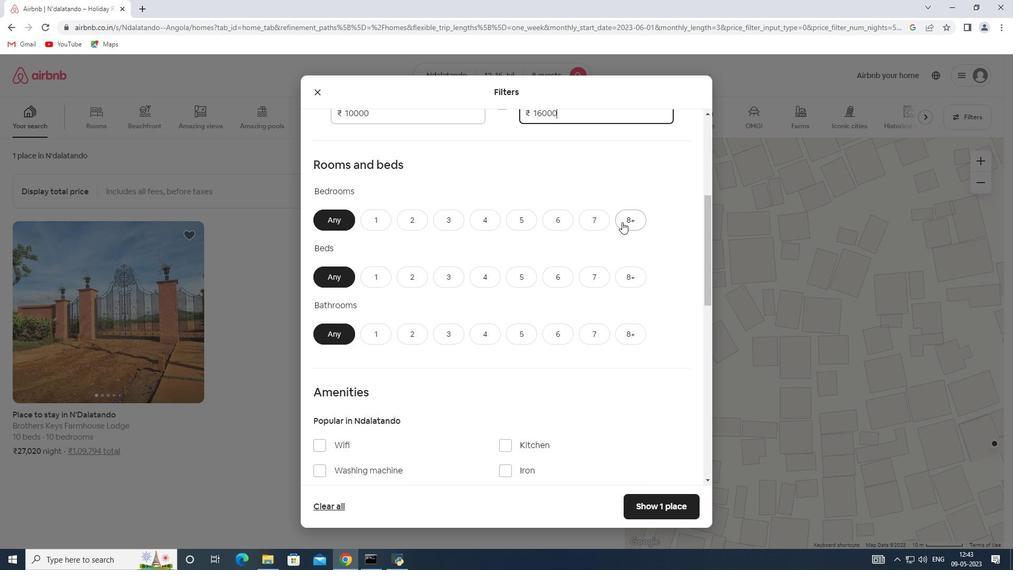 
Action: Mouse moved to (639, 278)
Screenshot: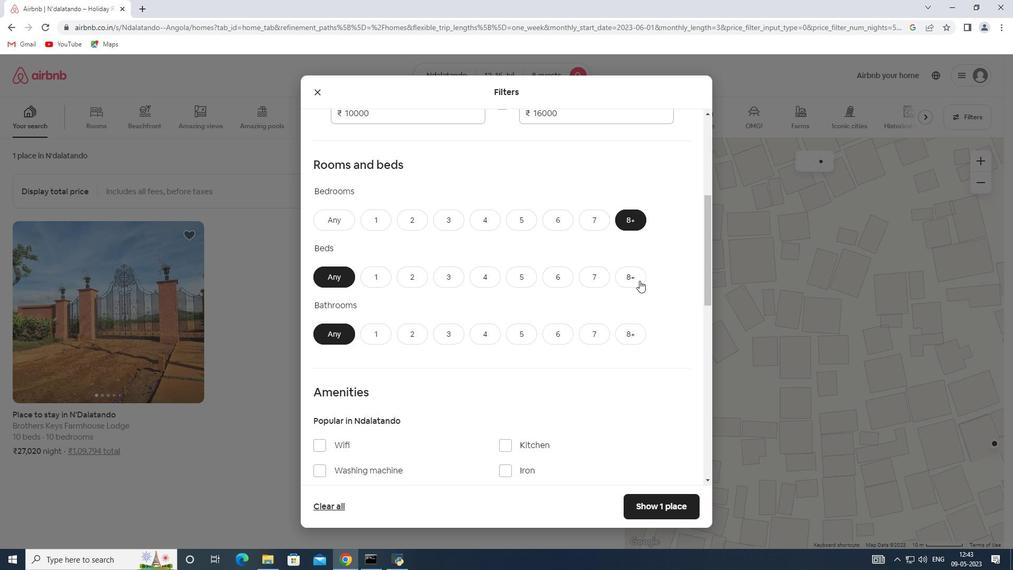
Action: Mouse pressed left at (639, 278)
Screenshot: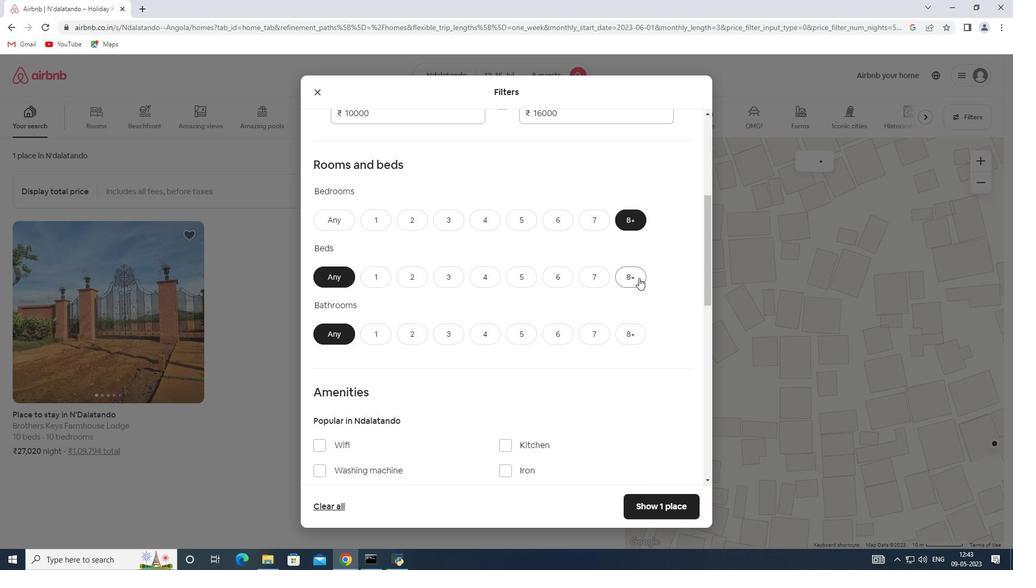 
Action: Mouse moved to (629, 329)
Screenshot: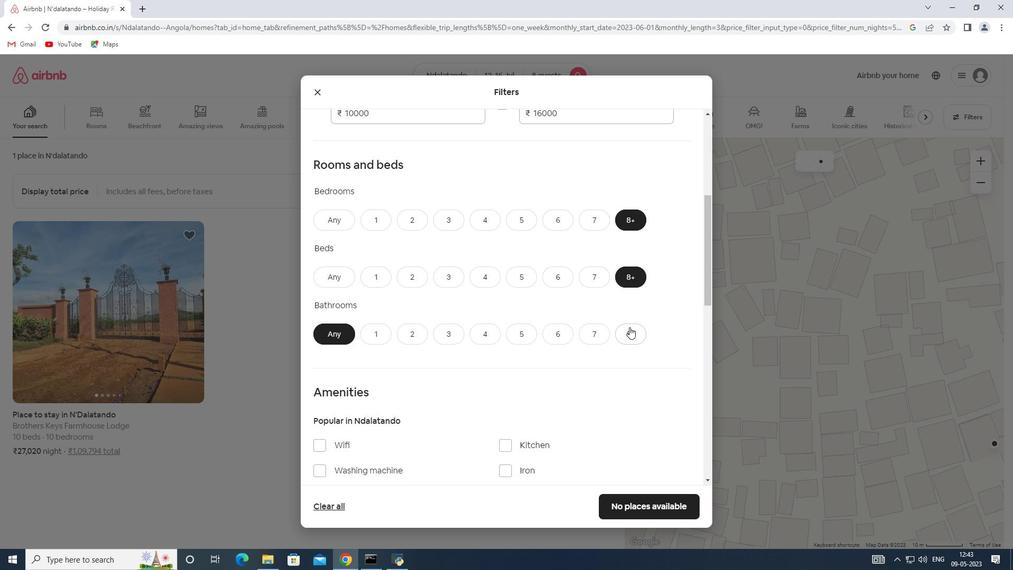 
Action: Mouse pressed left at (629, 329)
Screenshot: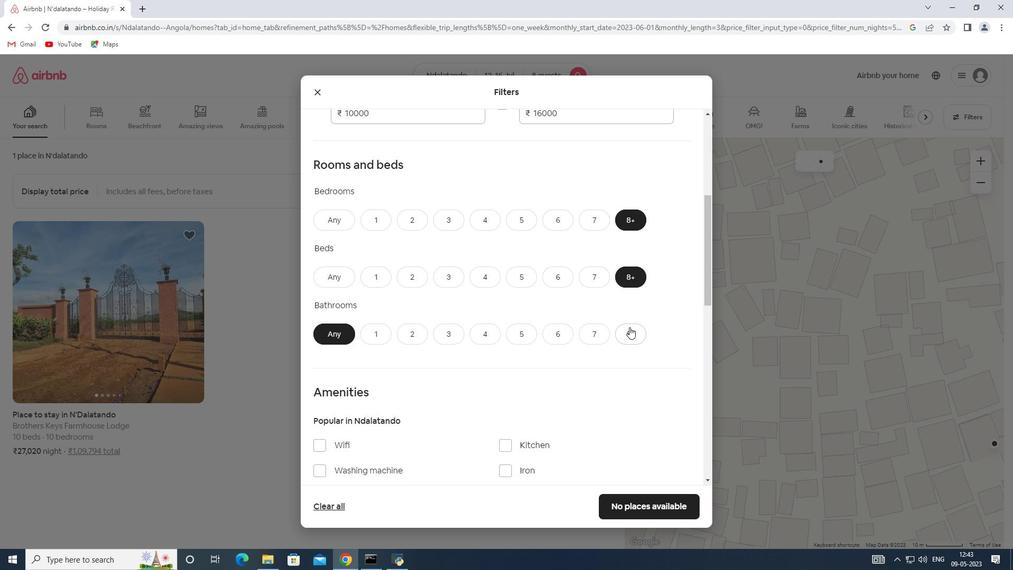 
Action: Mouse moved to (488, 257)
Screenshot: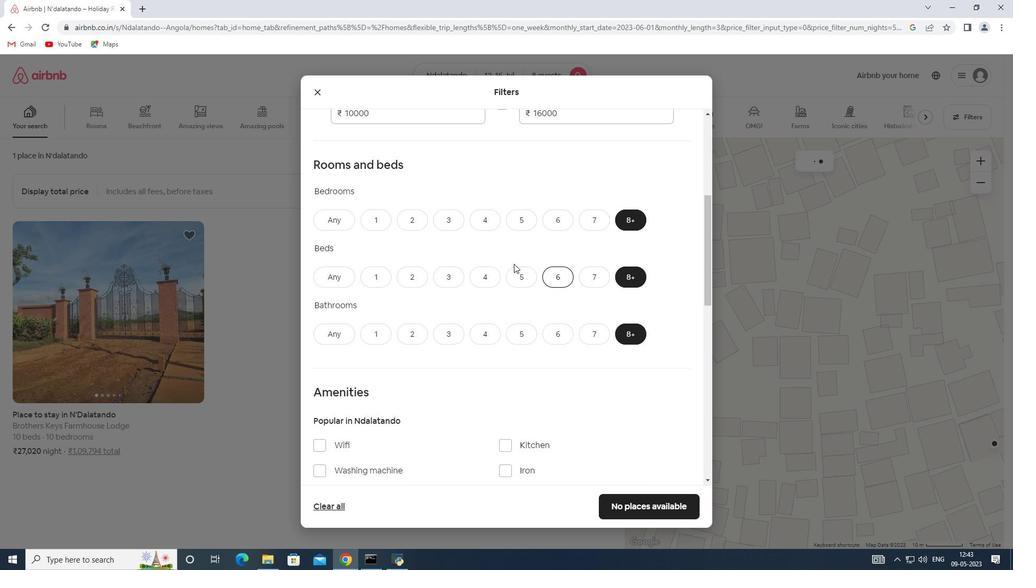 
Action: Mouse scrolled (488, 257) with delta (0, 0)
Screenshot: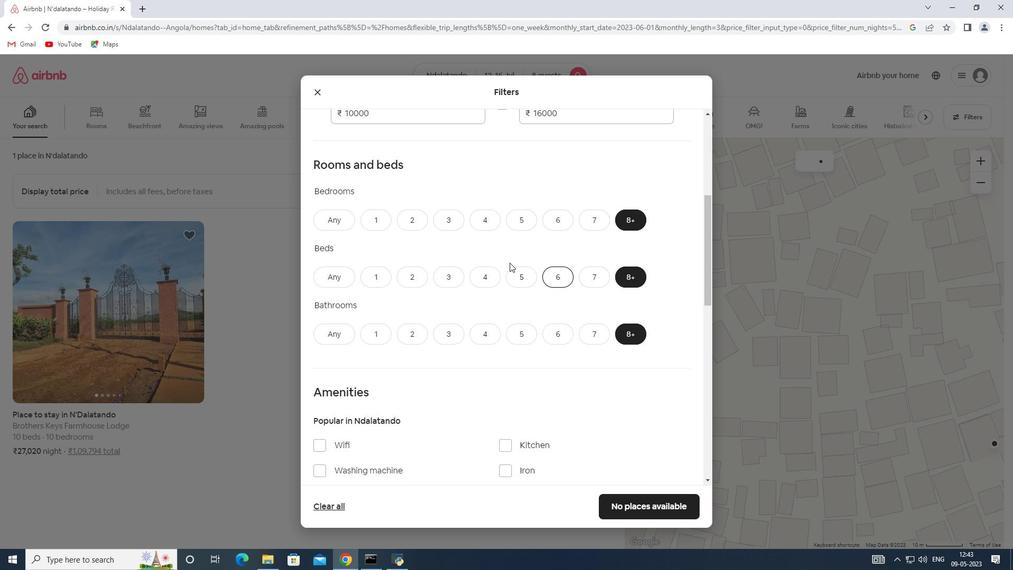 
Action: Mouse moved to (485, 257)
Screenshot: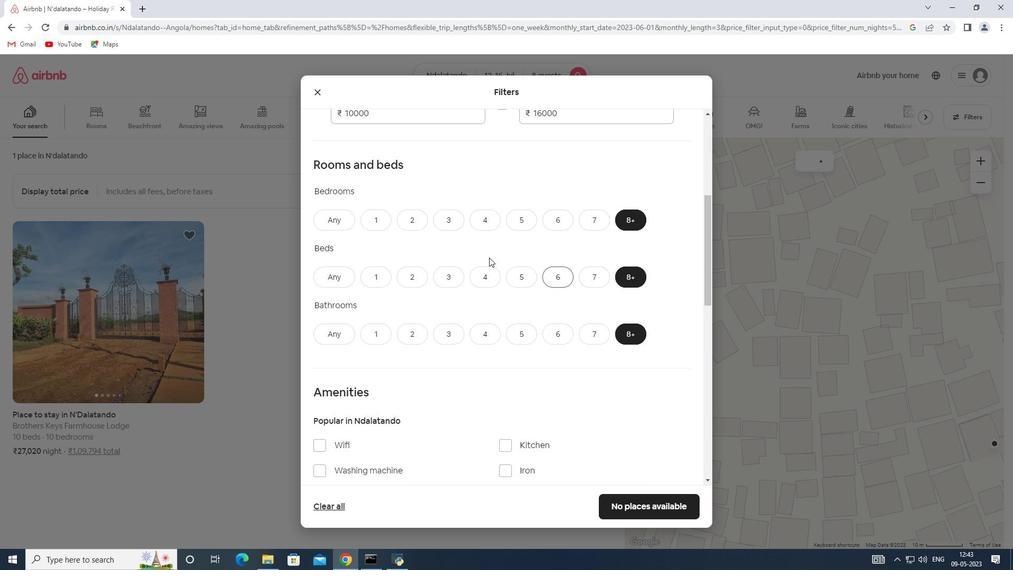 
Action: Mouse scrolled (485, 257) with delta (0, 0)
Screenshot: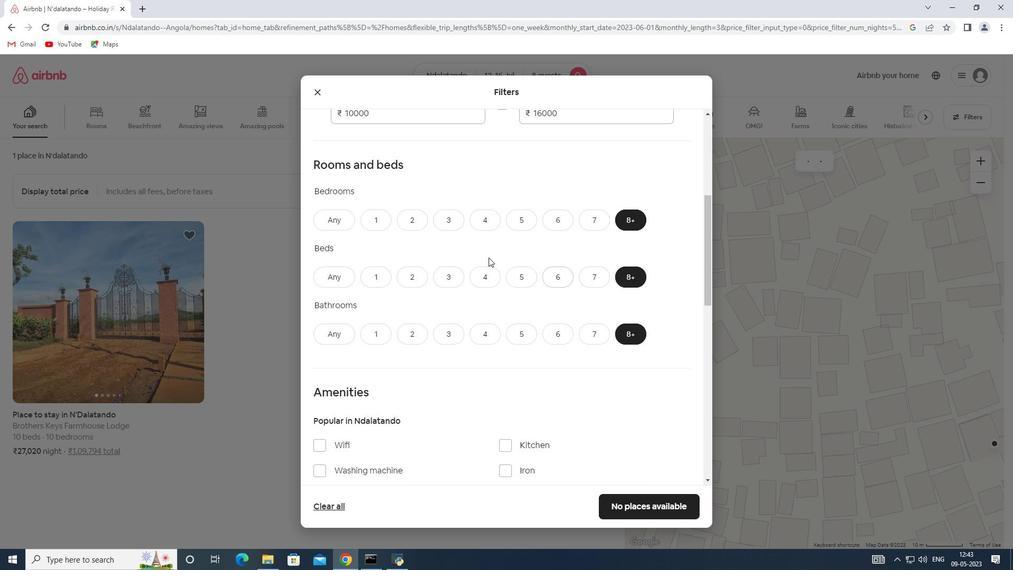 
Action: Mouse moved to (482, 255)
Screenshot: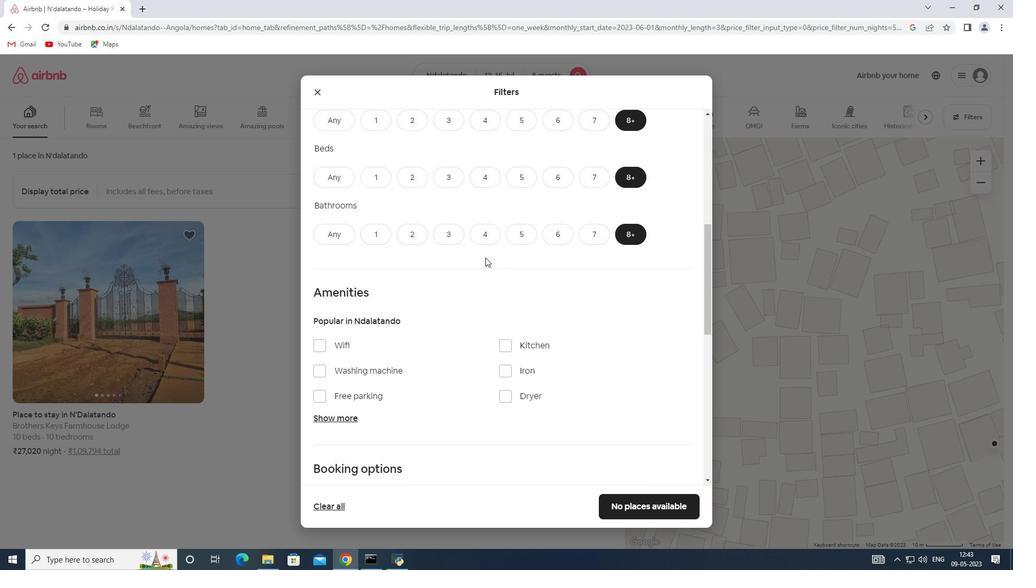 
Action: Mouse scrolled (482, 254) with delta (0, 0)
Screenshot: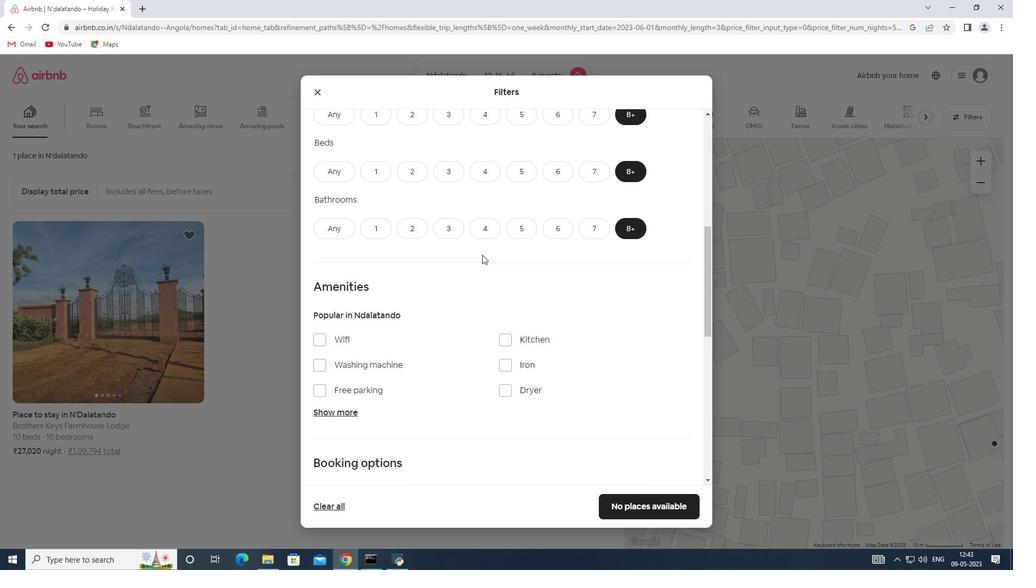 
Action: Mouse scrolled (482, 254) with delta (0, 0)
Screenshot: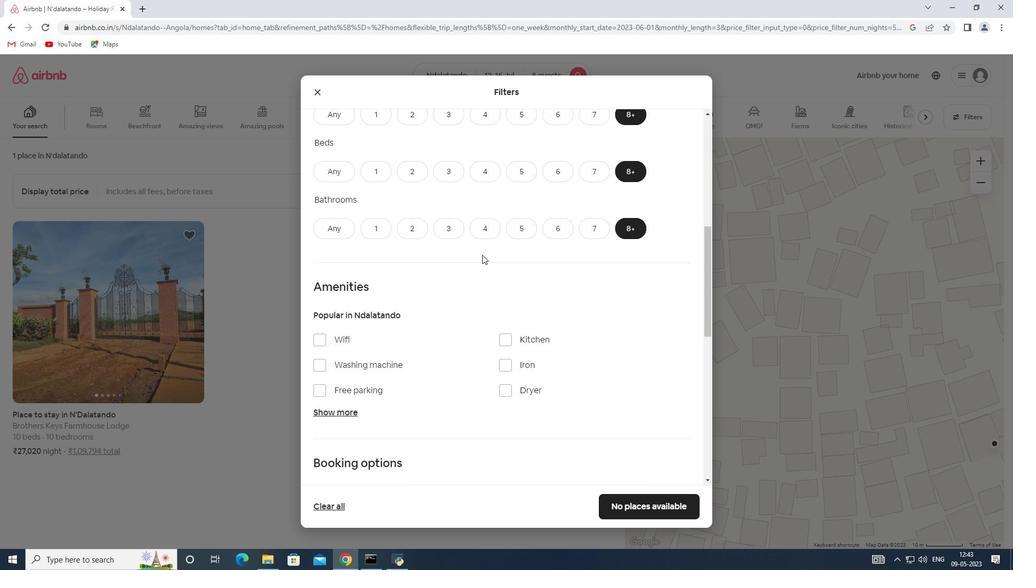 
Action: Mouse moved to (338, 305)
Screenshot: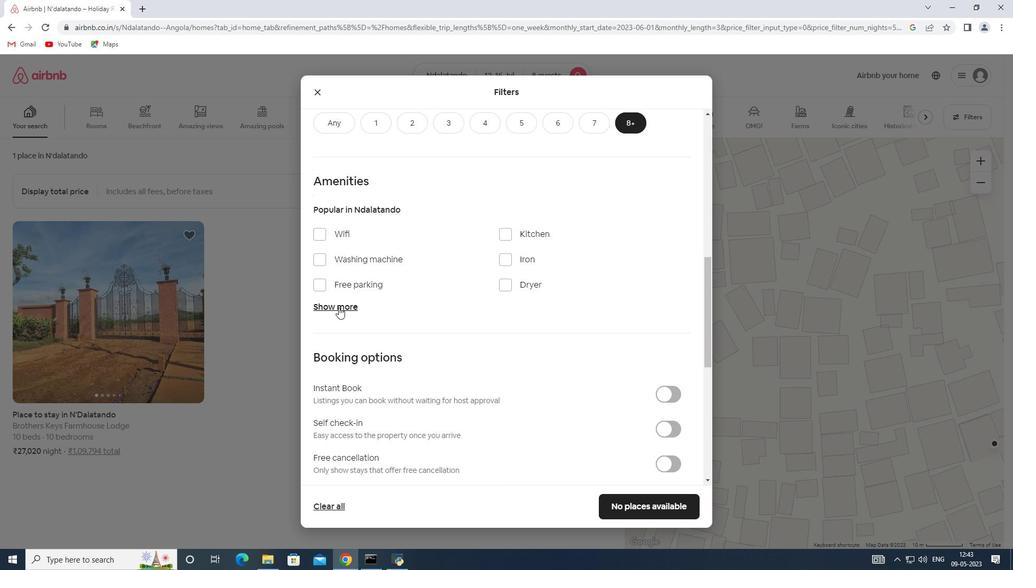
Action: Mouse pressed left at (338, 305)
Screenshot: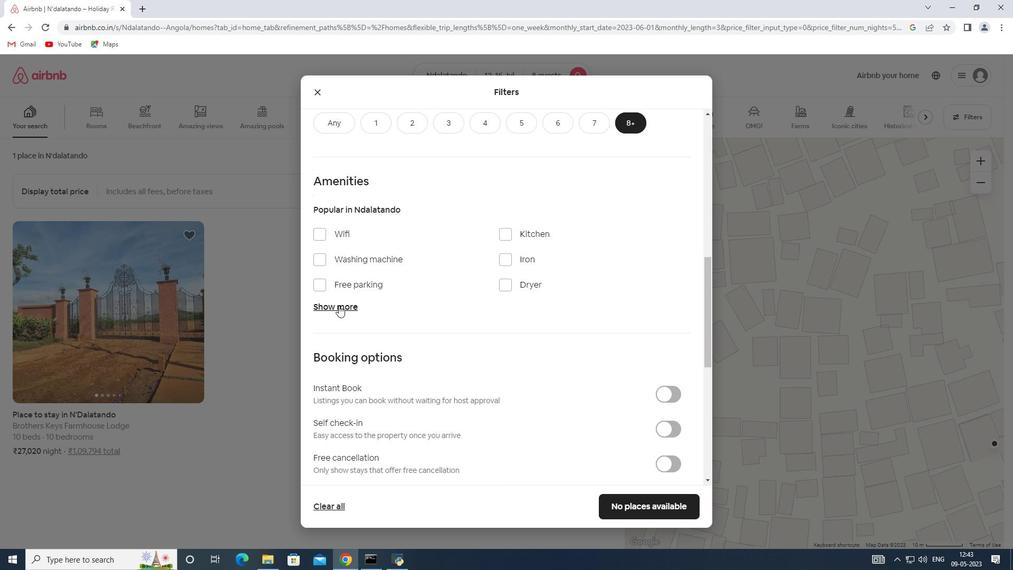 
Action: Mouse moved to (325, 235)
Screenshot: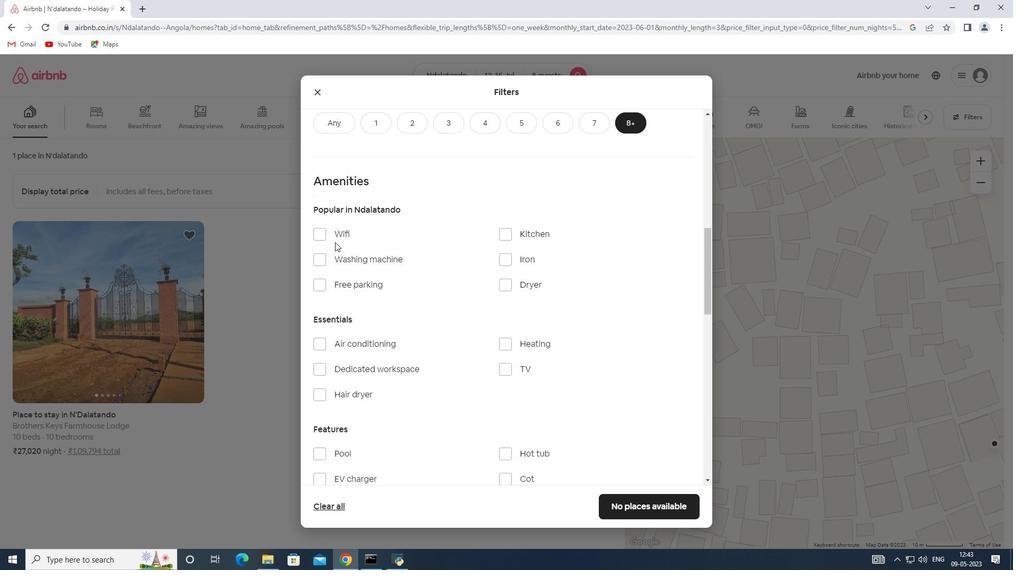
Action: Mouse pressed left at (325, 235)
Screenshot: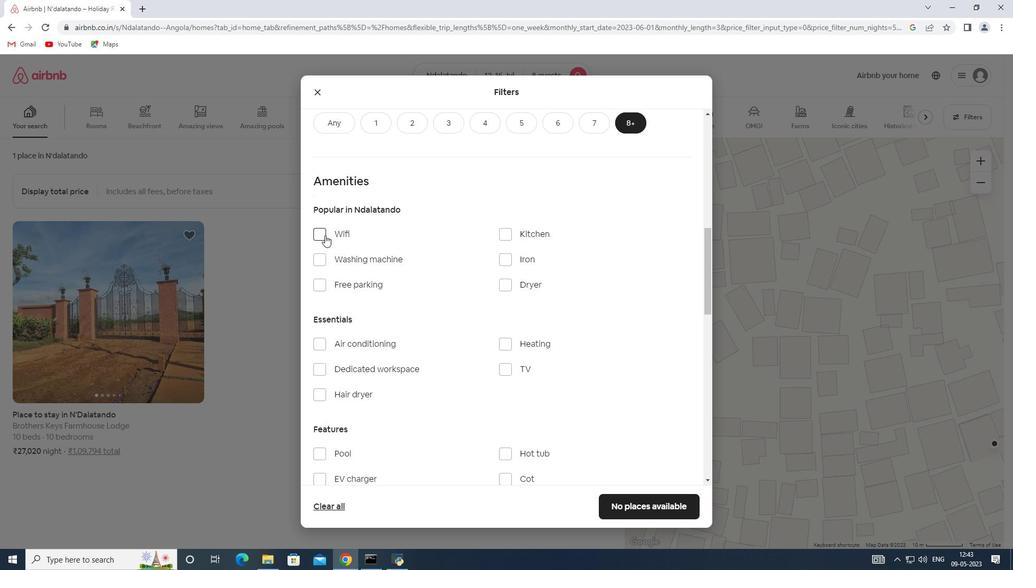 
Action: Mouse moved to (501, 371)
Screenshot: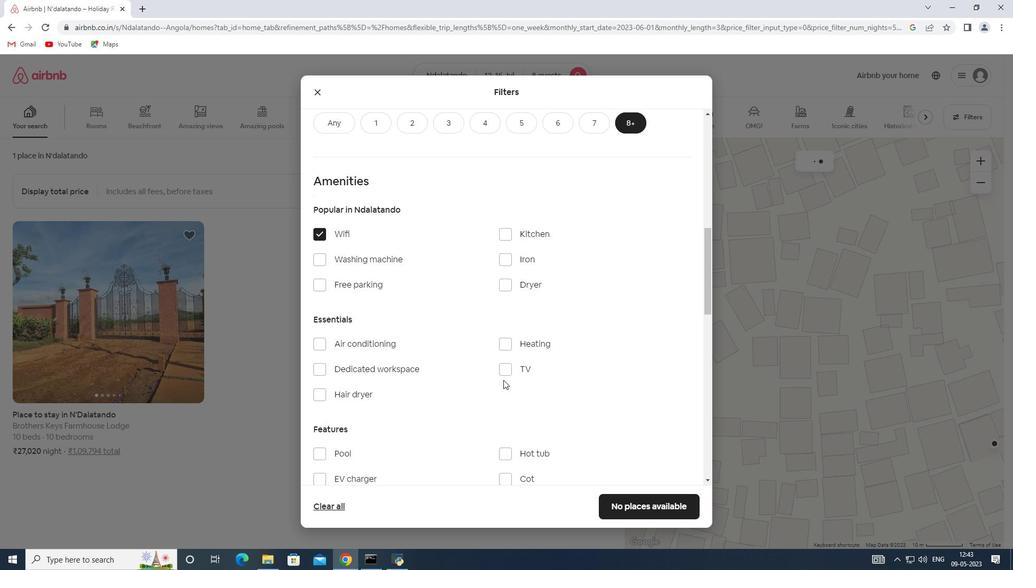 
Action: Mouse pressed left at (501, 371)
Screenshot: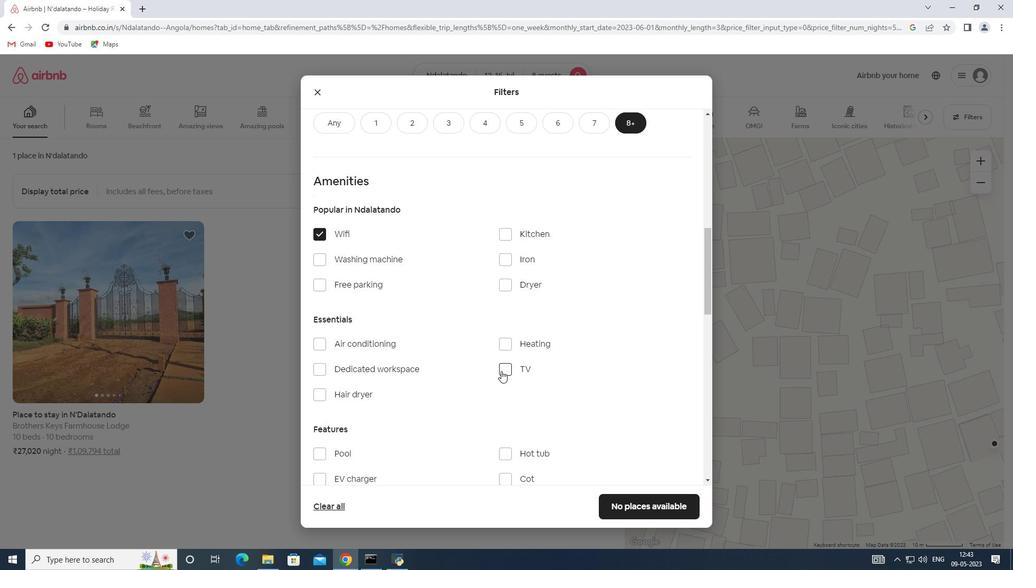 
Action: Mouse moved to (323, 284)
Screenshot: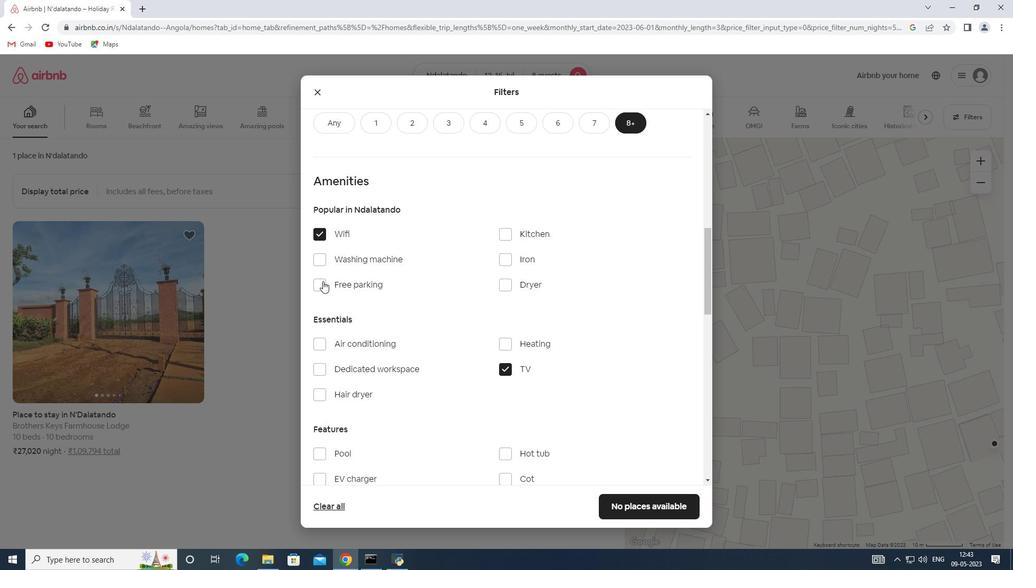 
Action: Mouse pressed left at (323, 284)
Screenshot: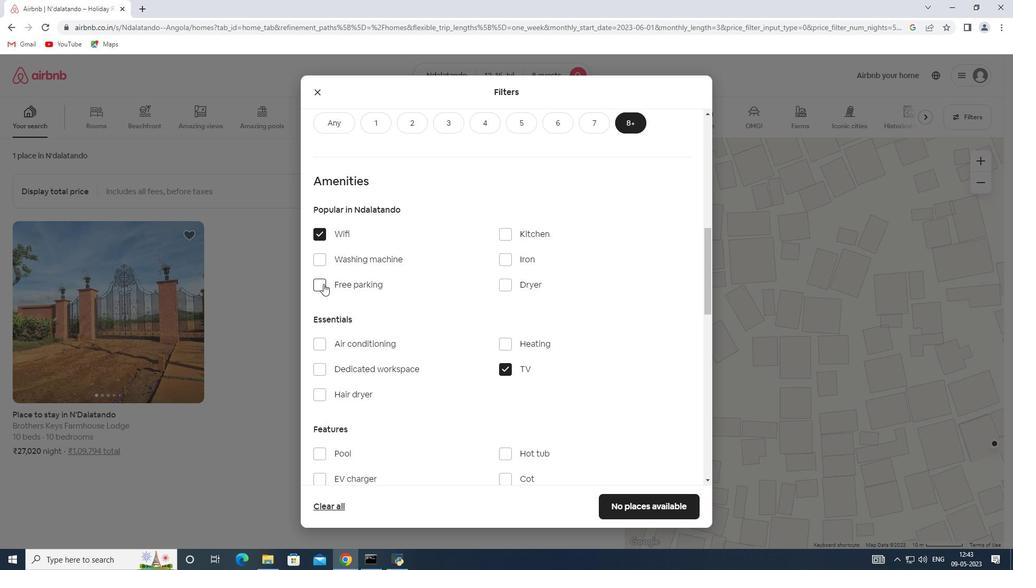 
Action: Mouse moved to (412, 291)
Screenshot: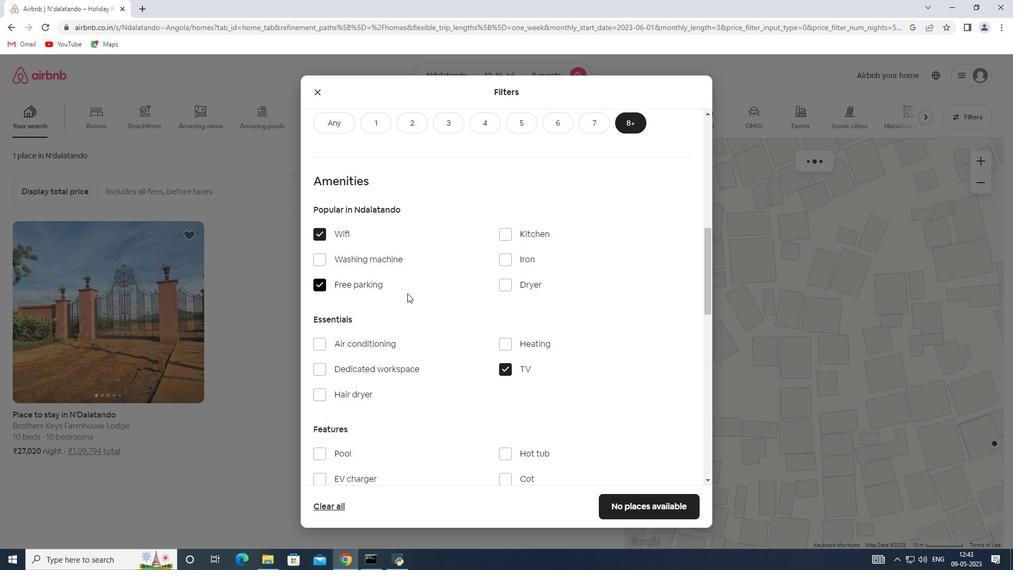
Action: Mouse scrolled (412, 290) with delta (0, 0)
Screenshot: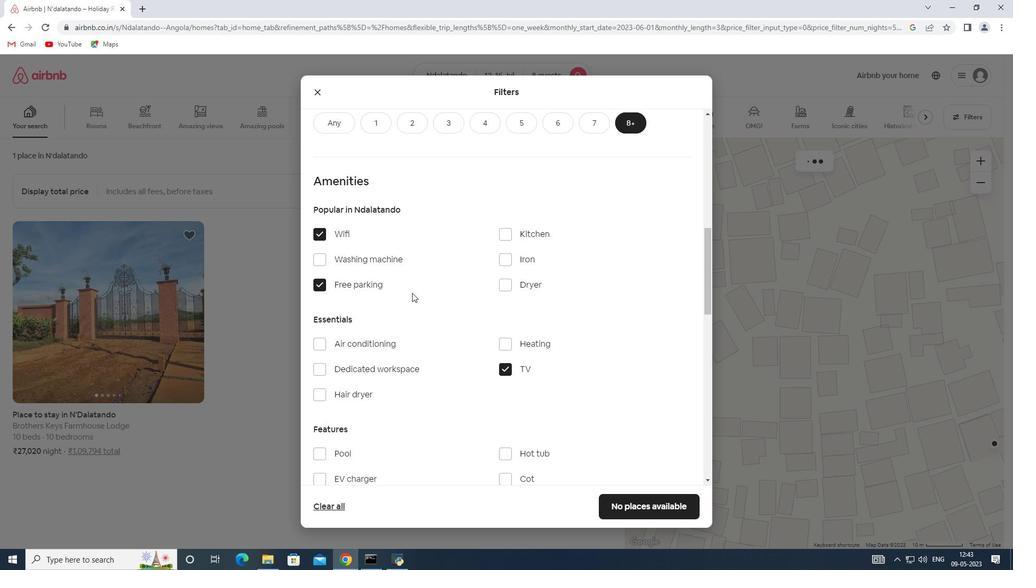 
Action: Mouse scrolled (412, 290) with delta (0, 0)
Screenshot: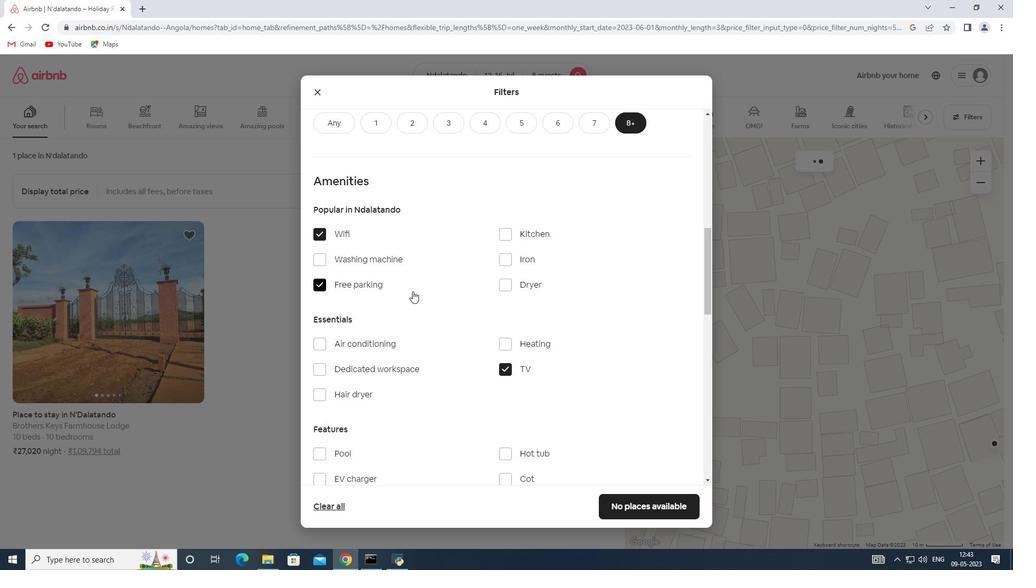 
Action: Mouse moved to (414, 285)
Screenshot: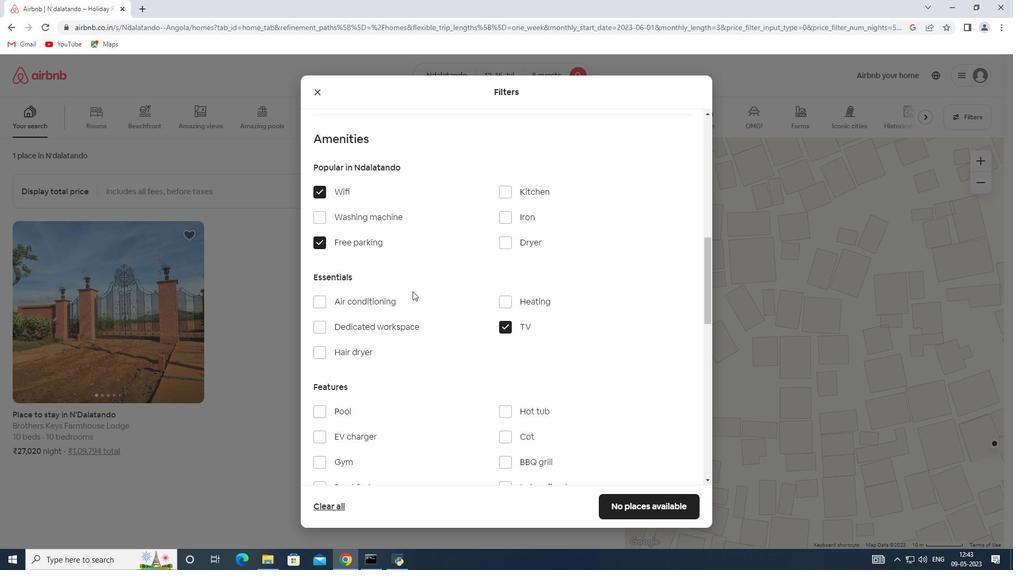 
Action: Mouse scrolled (414, 285) with delta (0, 0)
Screenshot: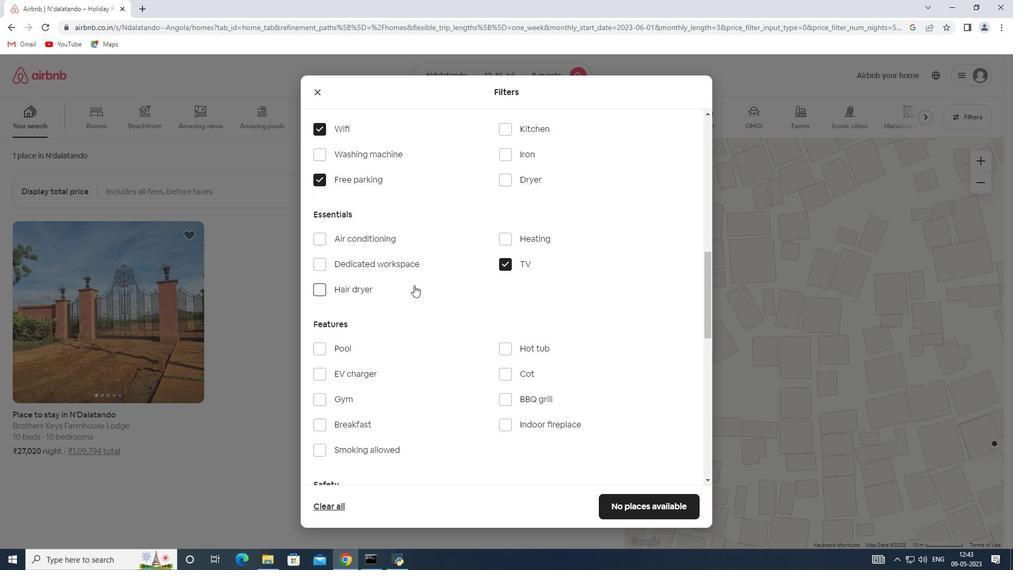 
Action: Mouse scrolled (414, 285) with delta (0, 0)
Screenshot: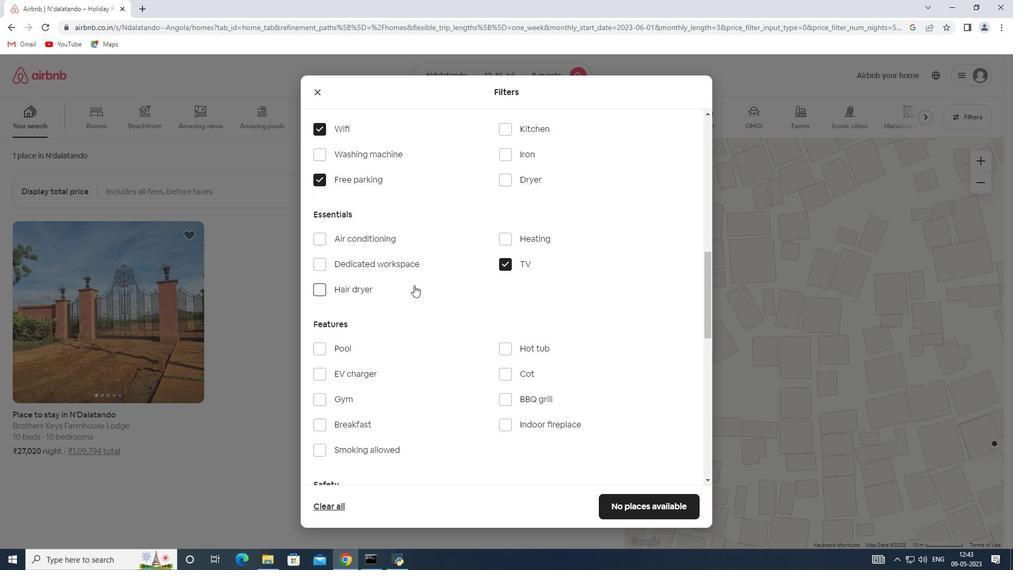 
Action: Mouse moved to (329, 294)
Screenshot: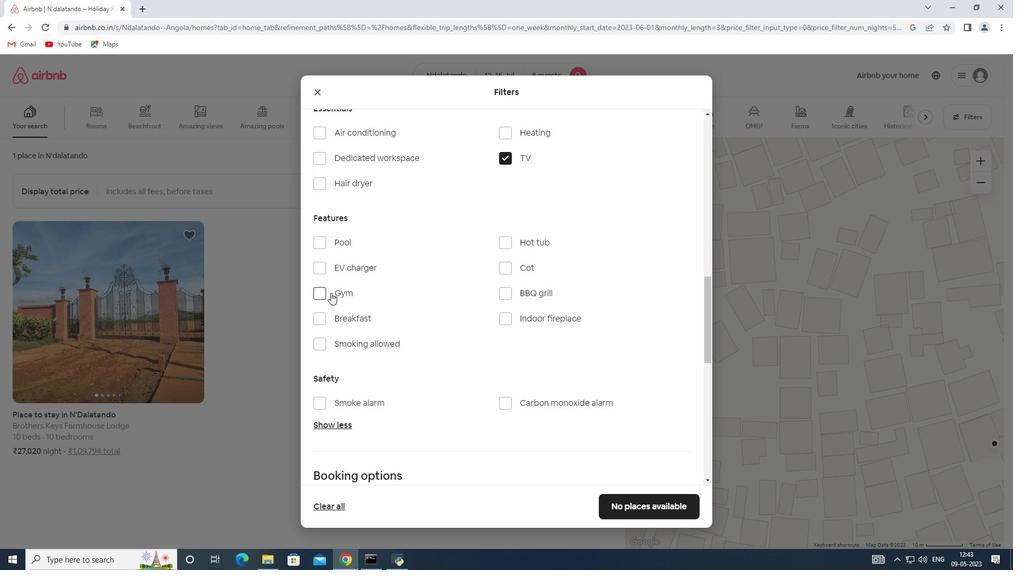 
Action: Mouse pressed left at (329, 294)
Screenshot: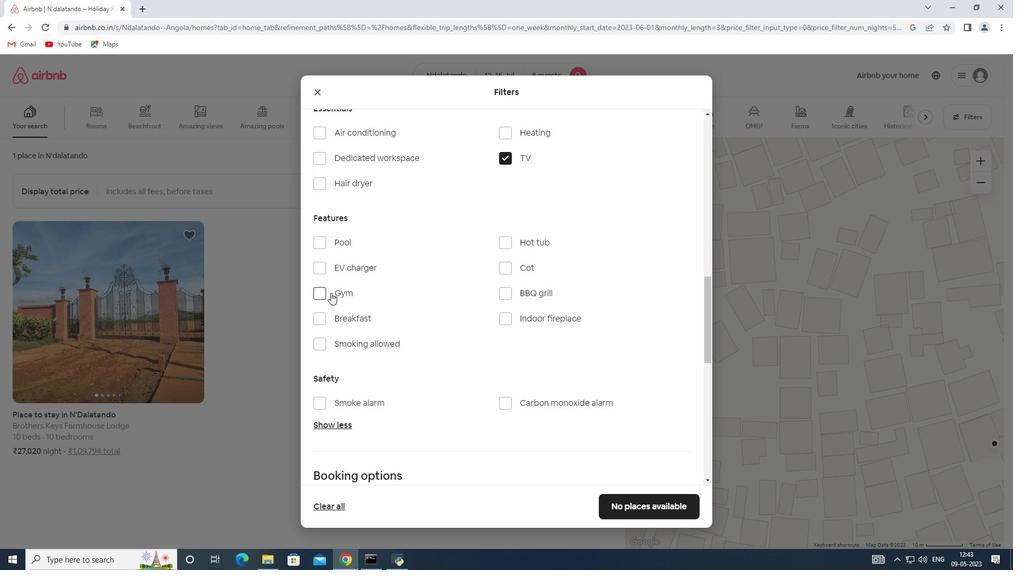 
Action: Mouse moved to (347, 313)
Screenshot: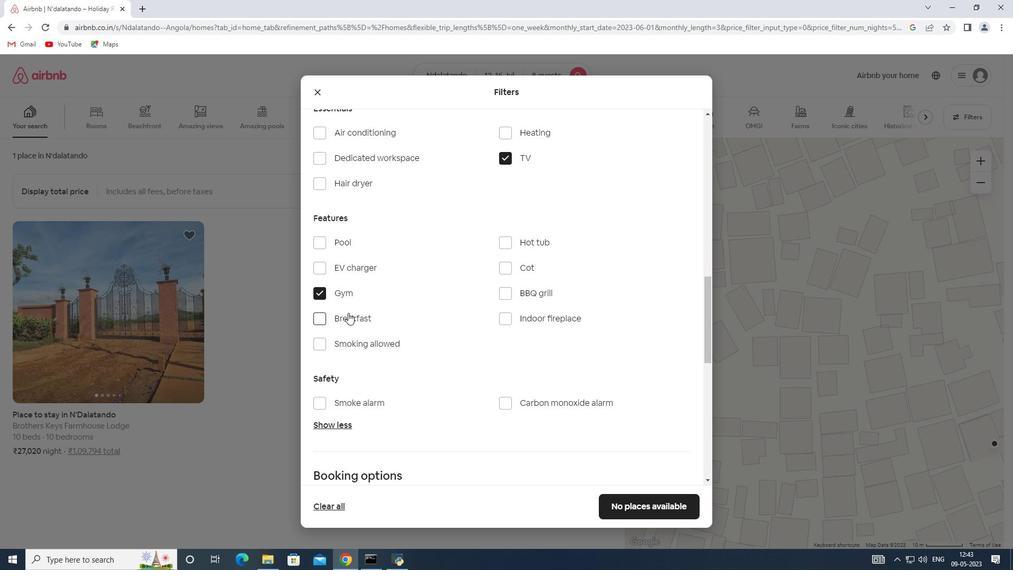 
Action: Mouse pressed left at (347, 313)
Screenshot: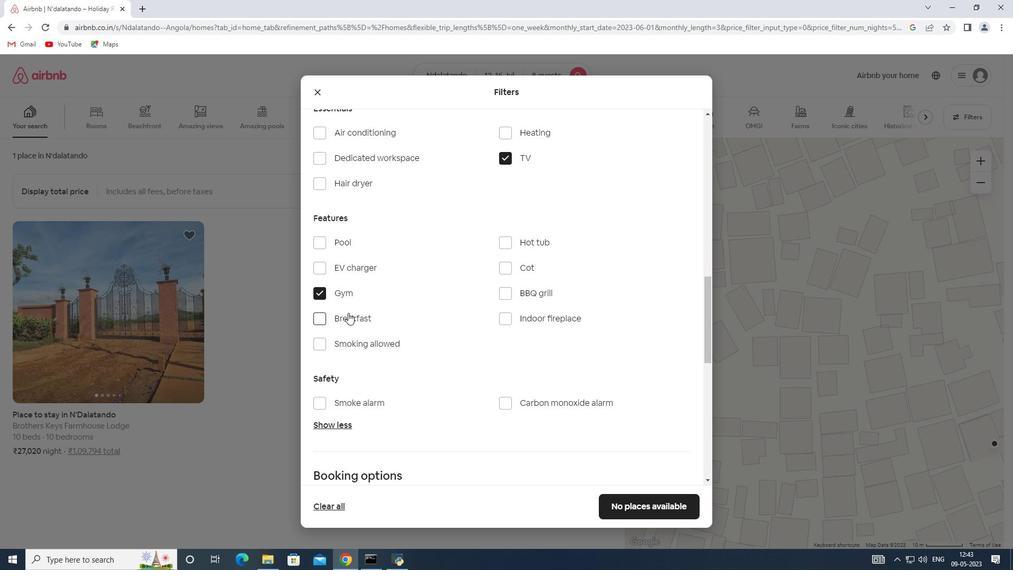 
Action: Mouse moved to (429, 291)
Screenshot: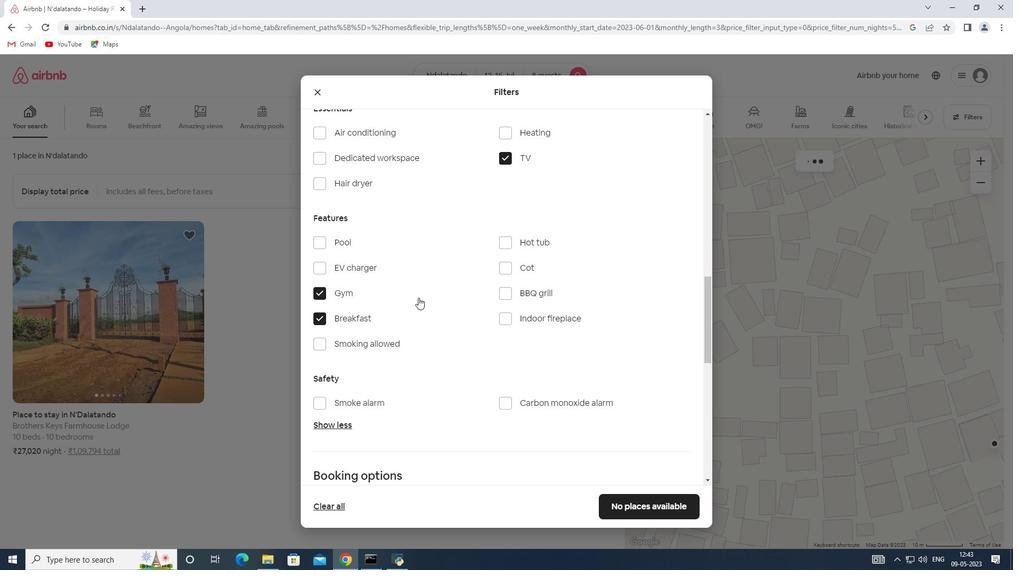 
Action: Mouse scrolled (429, 291) with delta (0, 0)
Screenshot: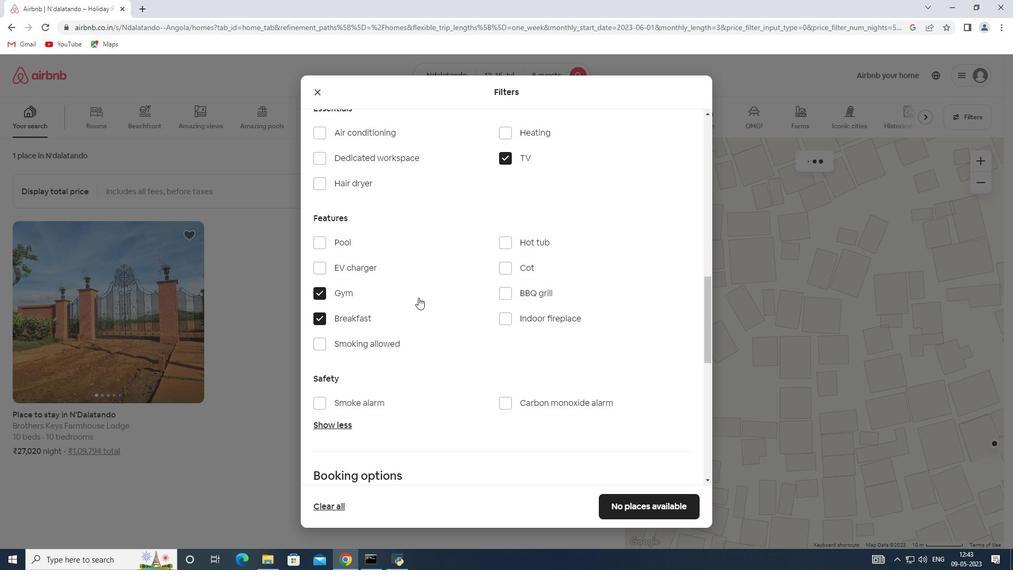 
Action: Mouse scrolled (429, 291) with delta (0, 0)
Screenshot: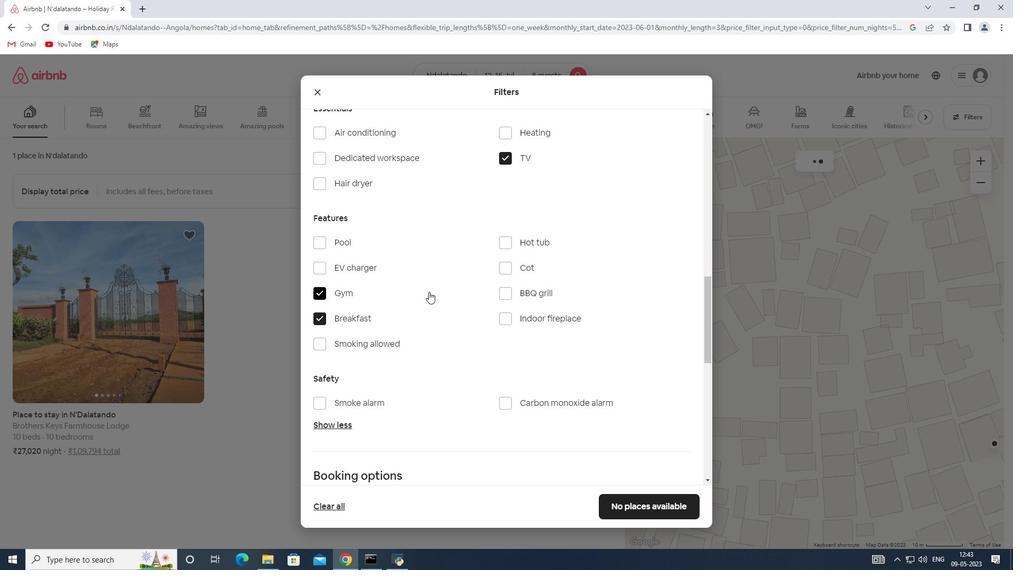 
Action: Mouse scrolled (429, 291) with delta (0, 0)
Screenshot: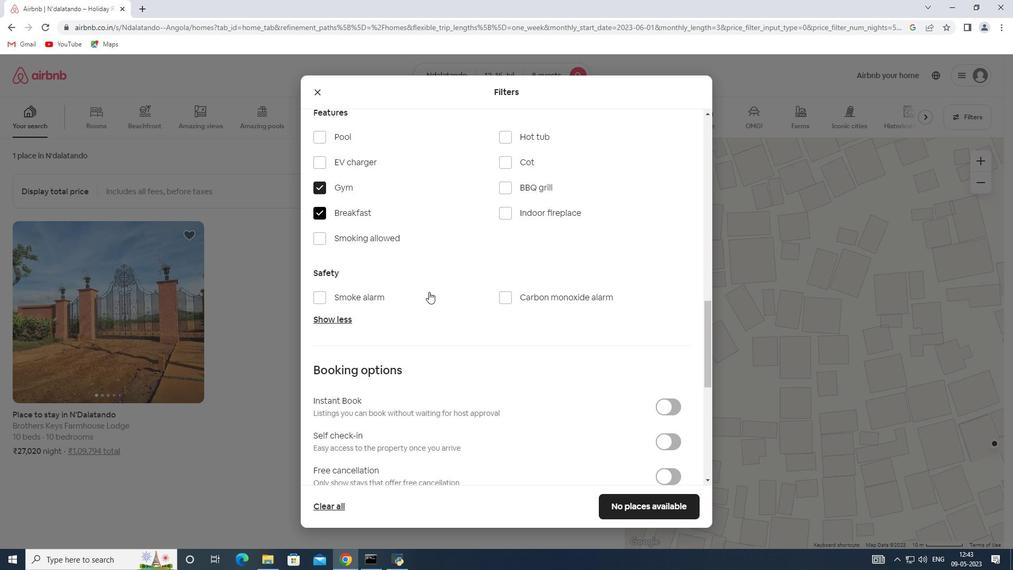 
Action: Mouse scrolled (429, 291) with delta (0, 0)
Screenshot: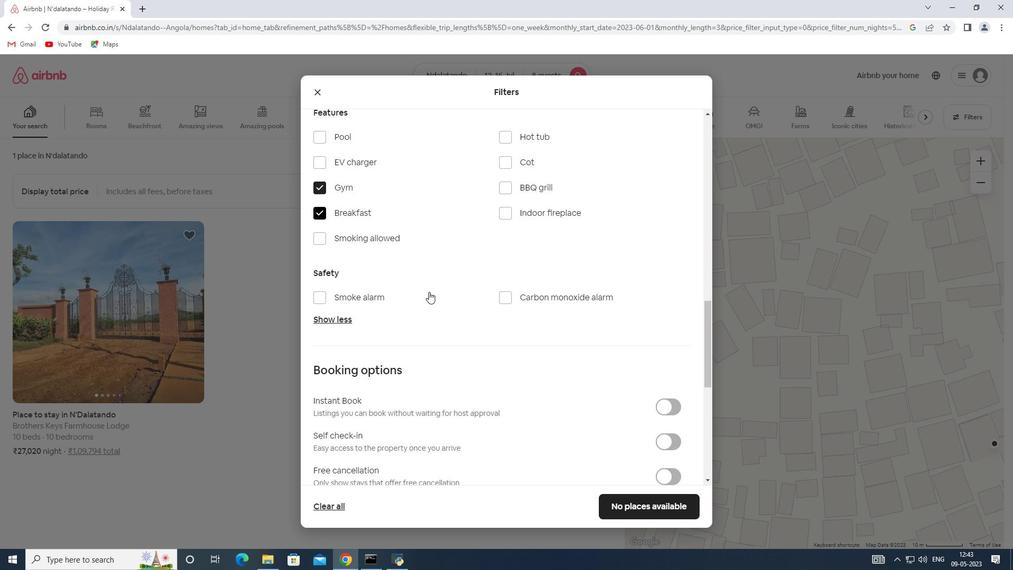 
Action: Mouse scrolled (429, 291) with delta (0, 0)
Screenshot: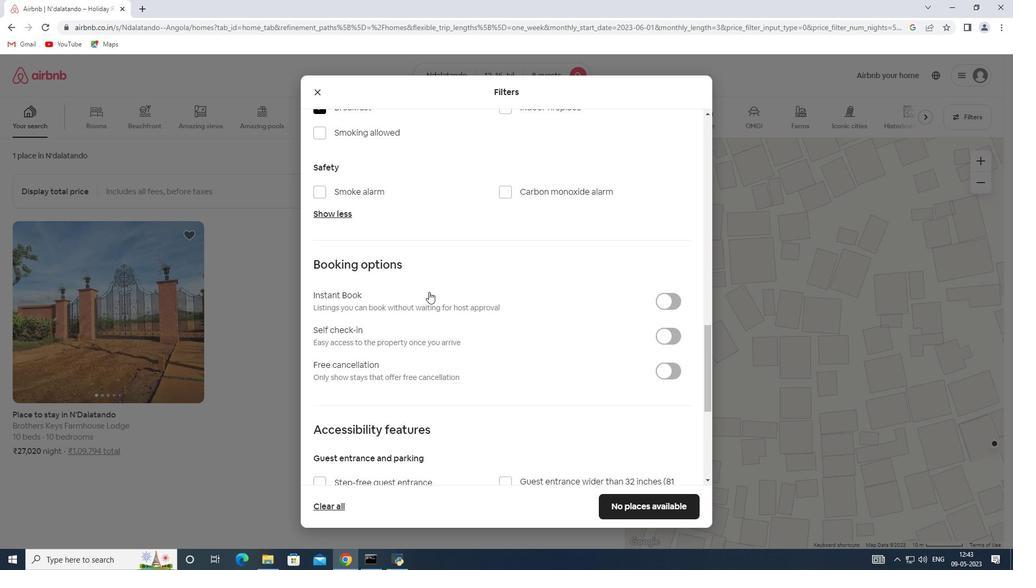 
Action: Mouse moved to (660, 284)
Screenshot: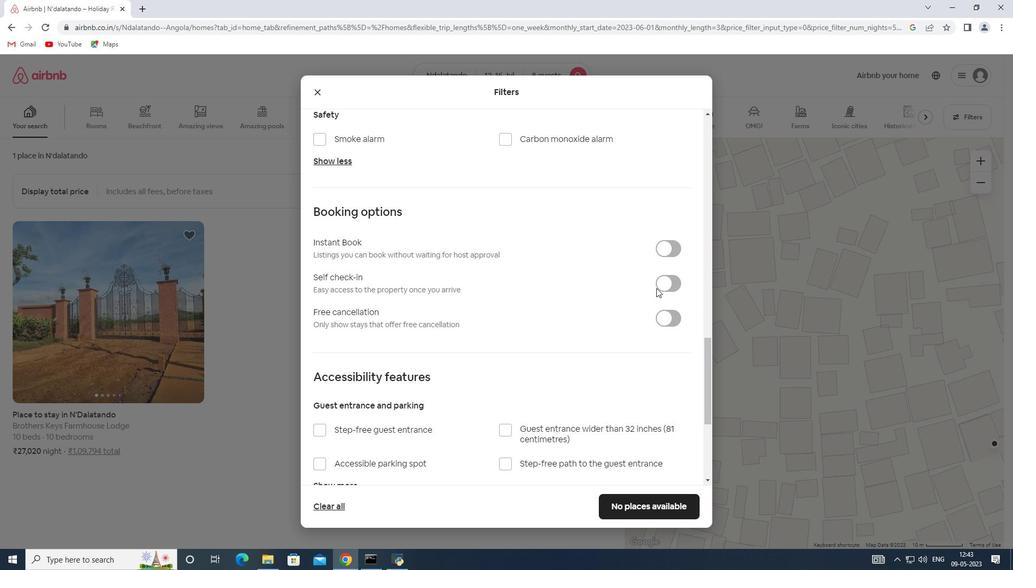 
Action: Mouse pressed left at (660, 284)
Screenshot: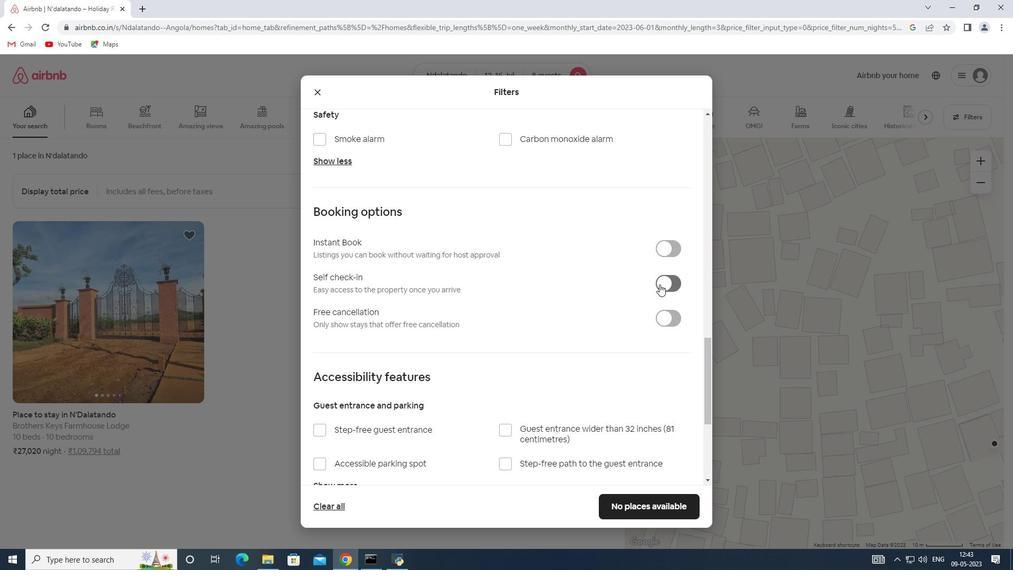 
Action: Mouse moved to (336, 278)
Screenshot: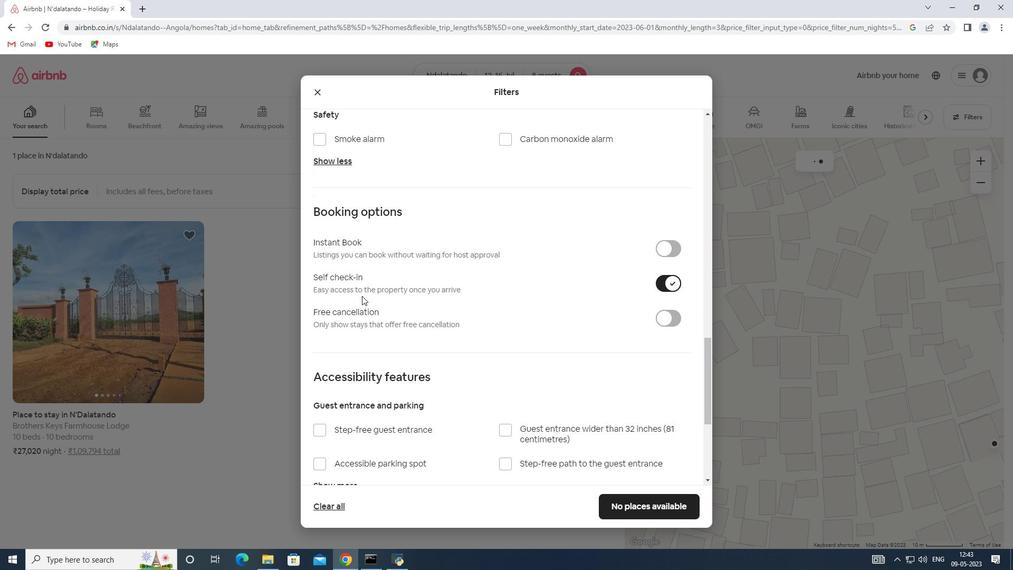 
Action: Mouse scrolled (336, 277) with delta (0, 0)
Screenshot: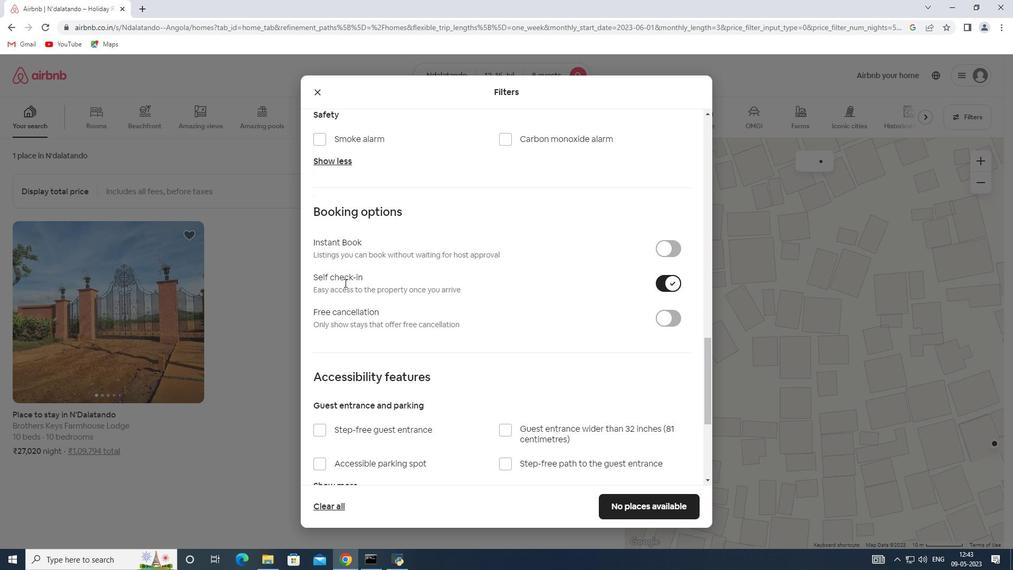 
Action: Mouse scrolled (336, 277) with delta (0, 0)
Screenshot: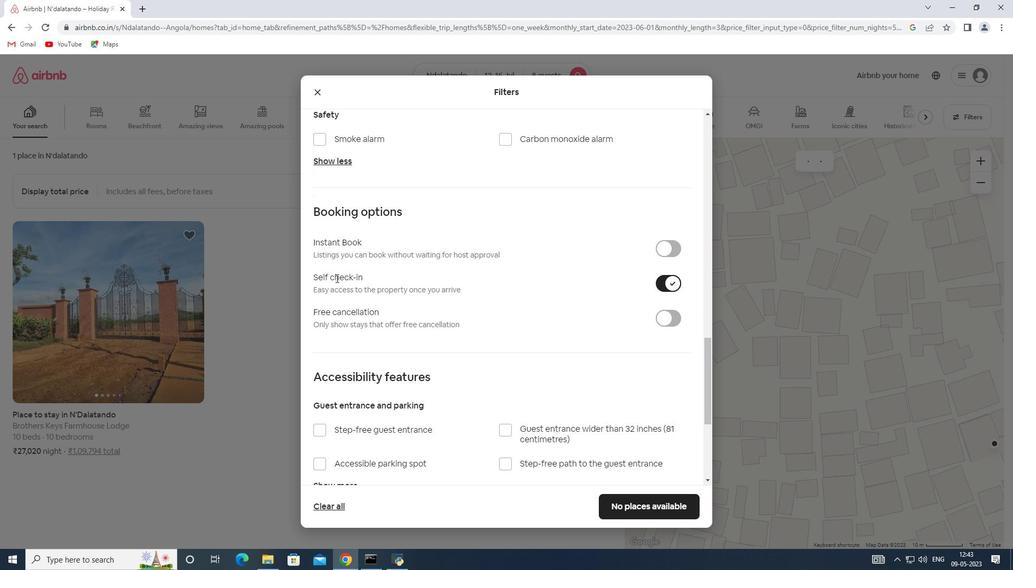 
Action: Mouse scrolled (336, 277) with delta (0, 0)
Screenshot: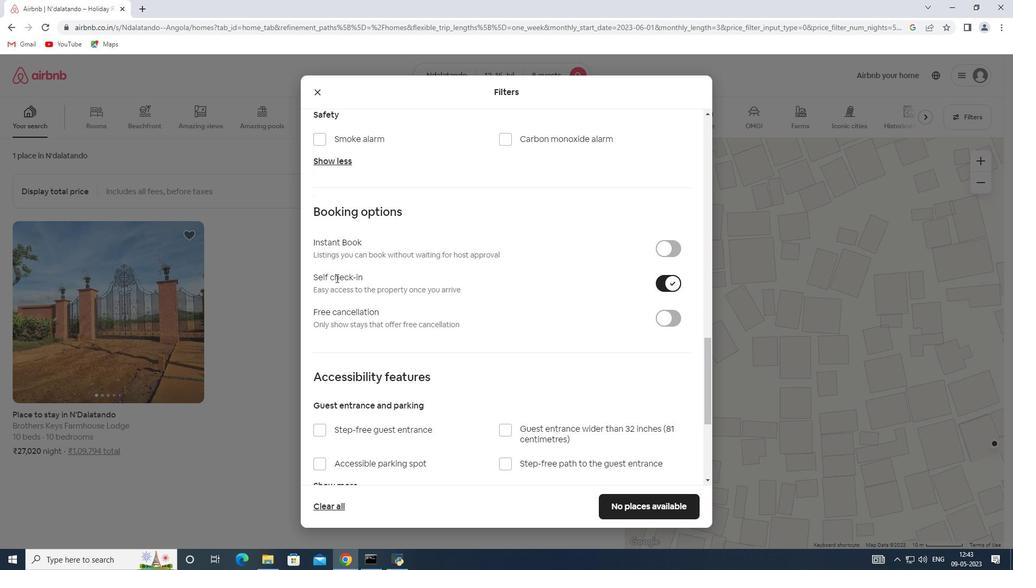
Action: Mouse scrolled (336, 277) with delta (0, 0)
Screenshot: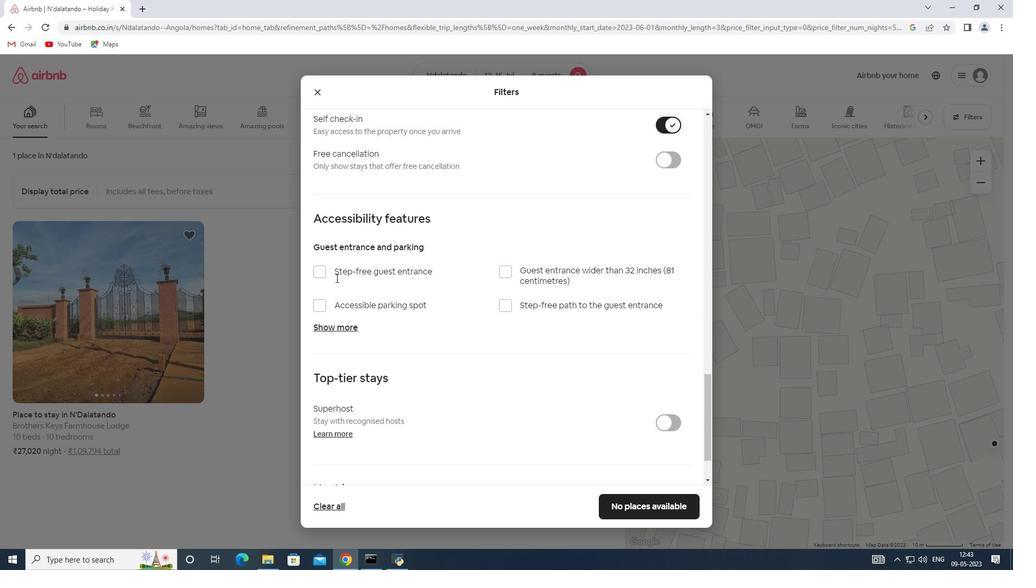 
Action: Mouse scrolled (336, 277) with delta (0, 0)
Screenshot: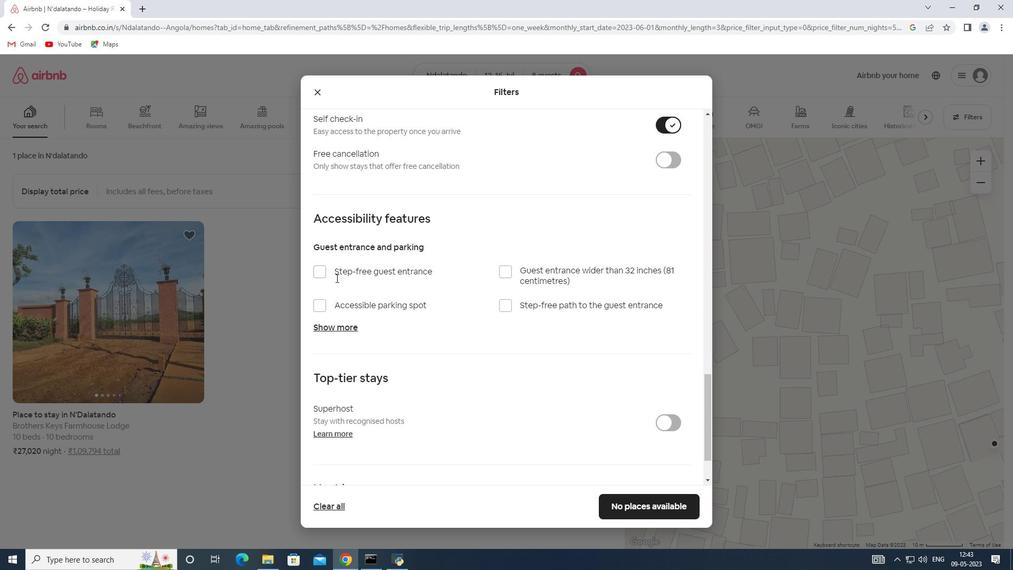 
Action: Mouse scrolled (336, 277) with delta (0, 0)
Screenshot: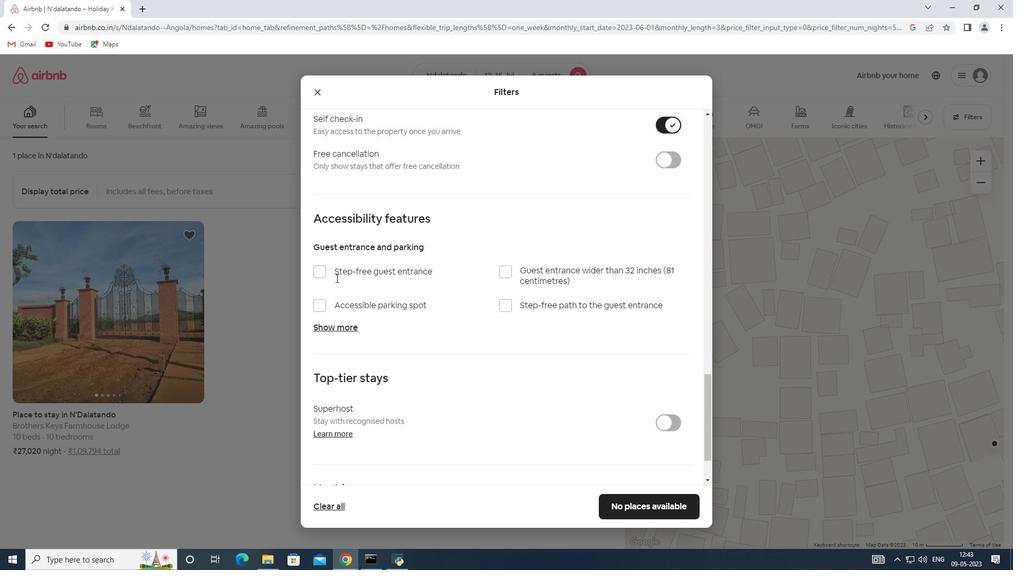 
Action: Mouse moved to (668, 505)
Screenshot: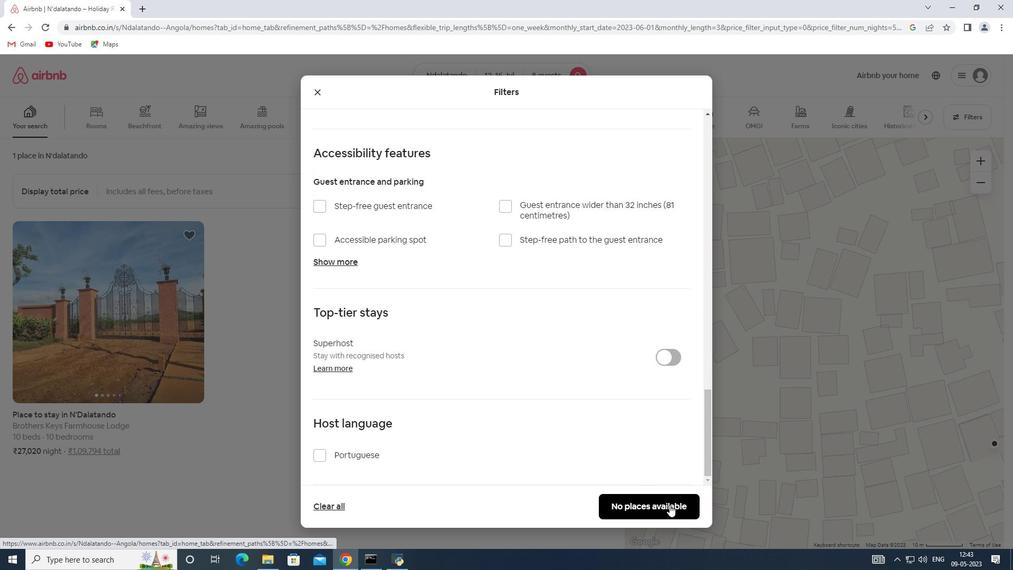 
Action: Mouse pressed left at (668, 505)
Screenshot: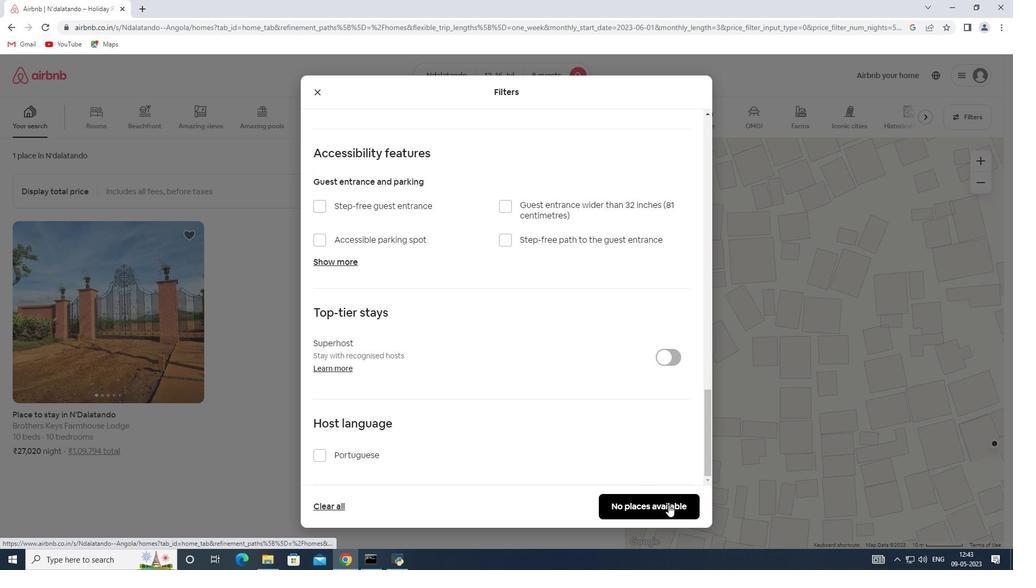 
